 Task: Find people on LinkedIn who attended Haldia Institute of Technology, work in Construction Hardware Manufacturing, are part of the Recruiting Cell, have the title 'Quality Control Coordinator', and offer Financial Planning services.
Action: Mouse moved to (484, 52)
Screenshot: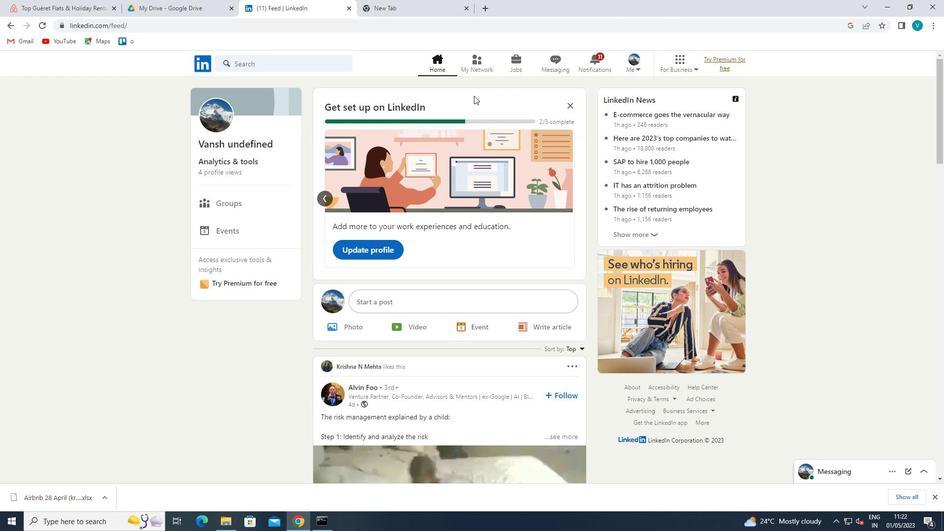 
Action: Mouse pressed left at (484, 52)
Screenshot: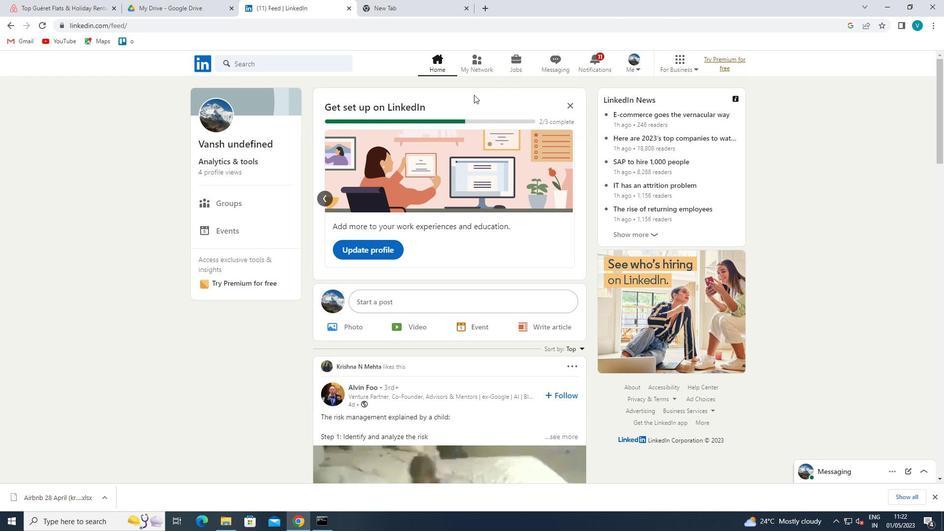 
Action: Mouse moved to (280, 118)
Screenshot: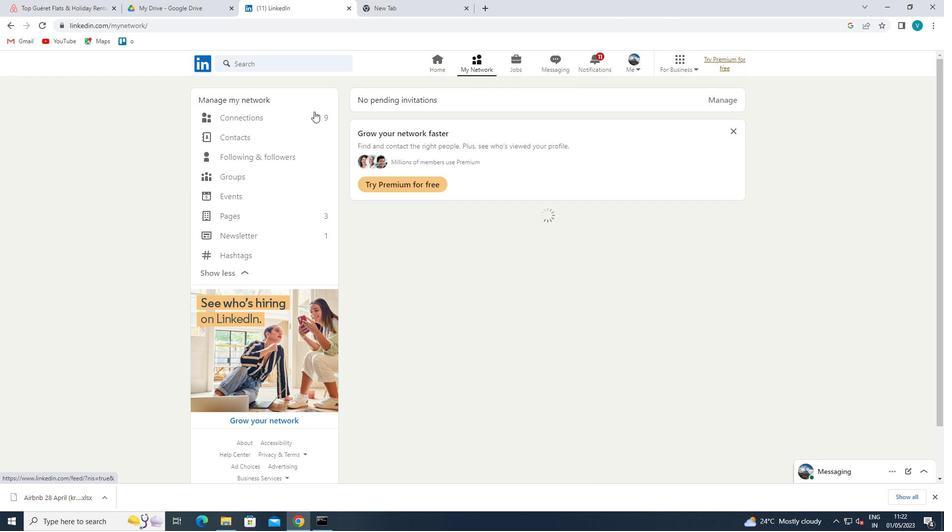 
Action: Mouse pressed left at (280, 118)
Screenshot: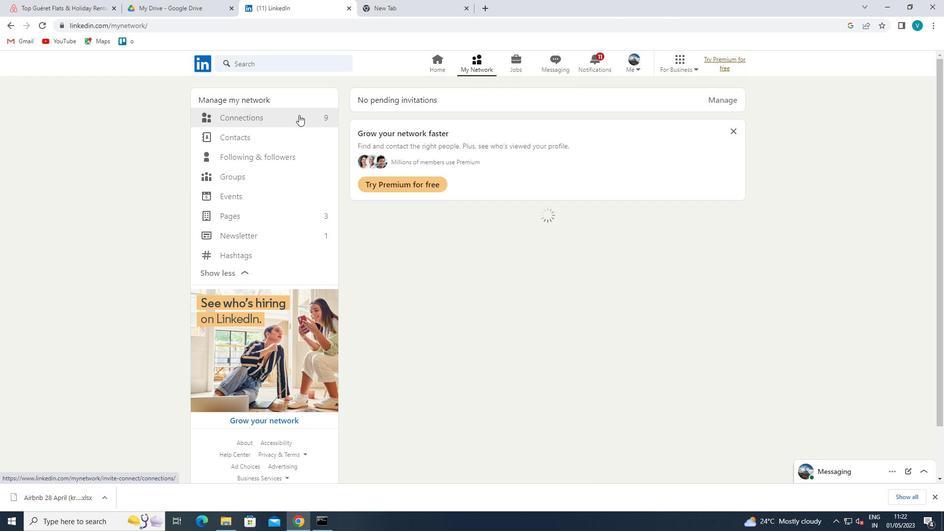 
Action: Mouse moved to (563, 115)
Screenshot: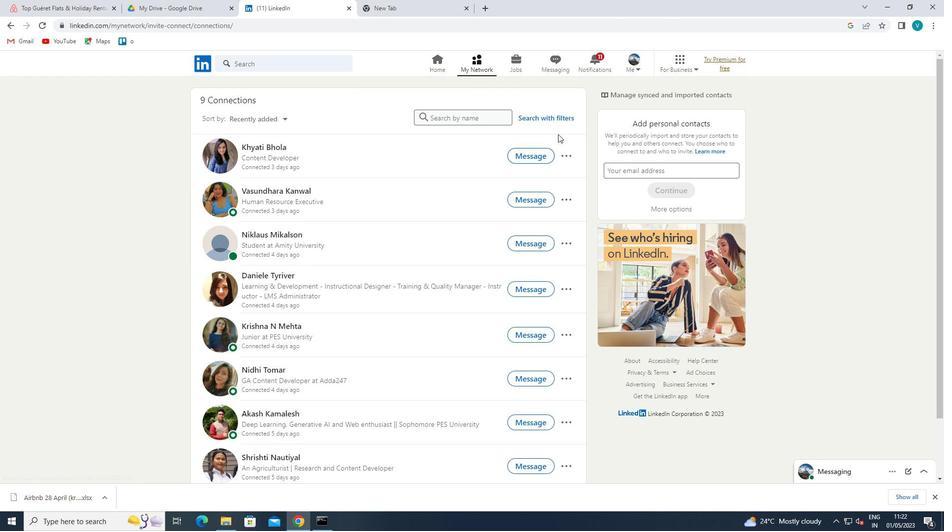 
Action: Mouse pressed left at (563, 115)
Screenshot: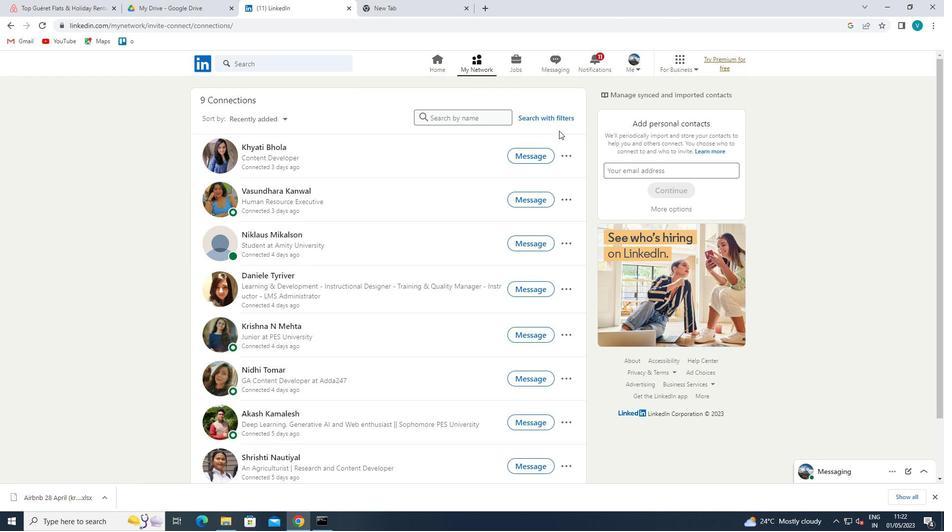 
Action: Mouse moved to (460, 92)
Screenshot: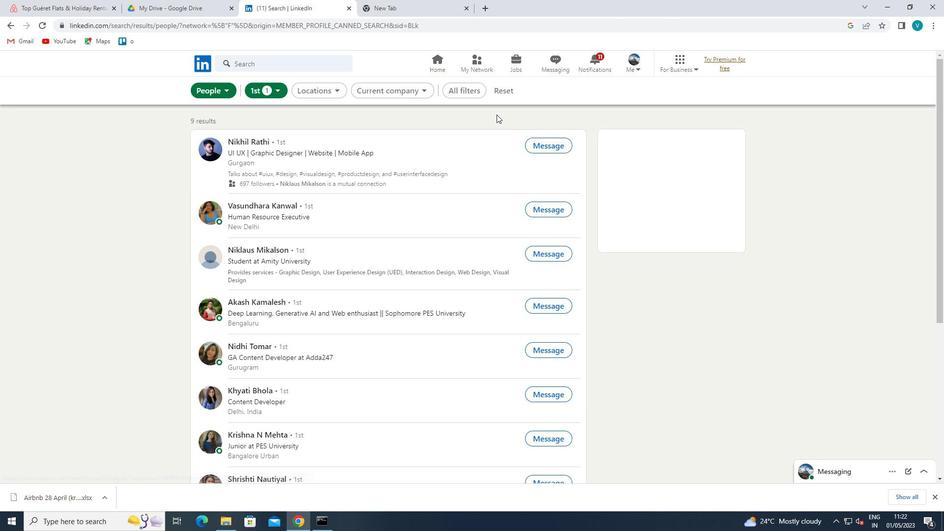 
Action: Mouse pressed left at (460, 92)
Screenshot: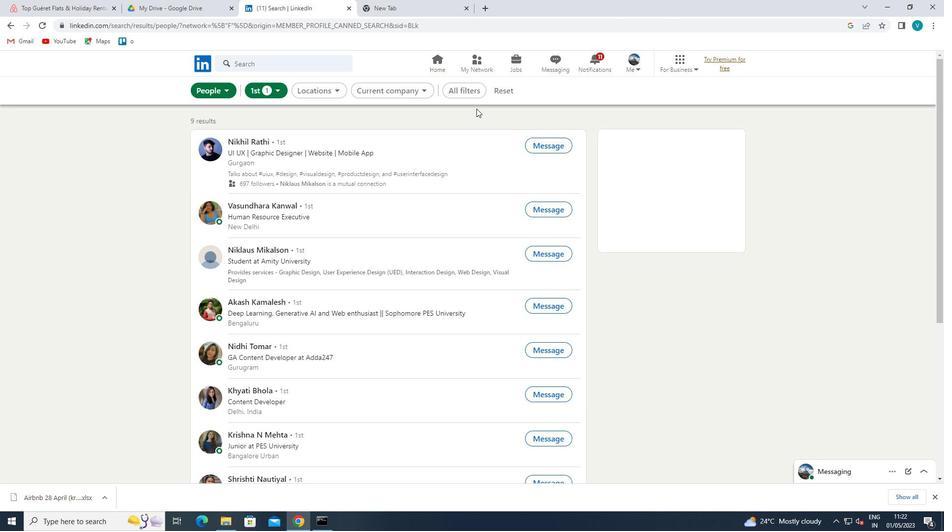 
Action: Mouse moved to (697, 221)
Screenshot: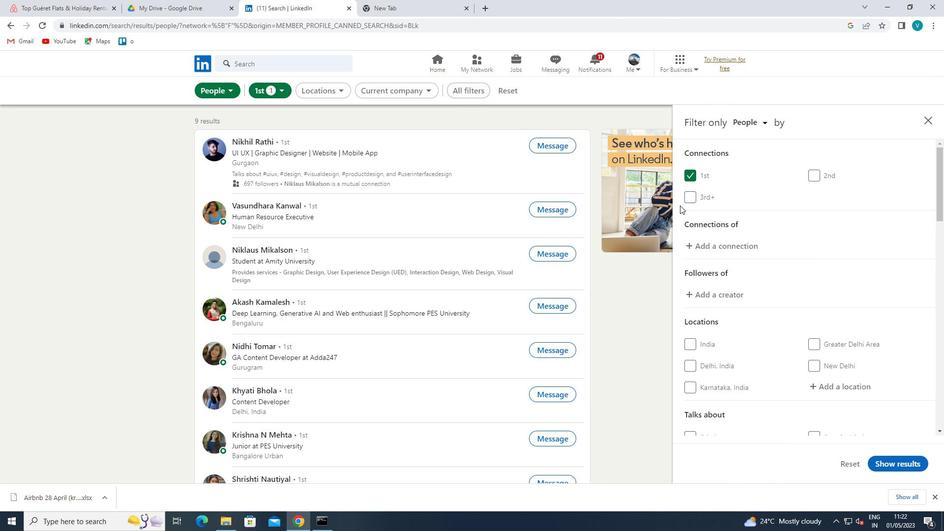 
Action: Mouse scrolled (697, 220) with delta (0, 0)
Screenshot: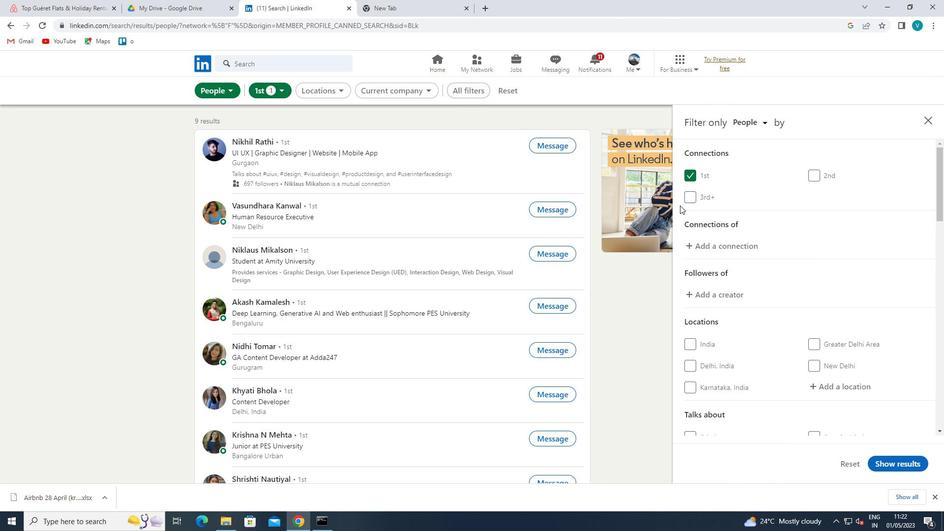 
Action: Mouse moved to (700, 225)
Screenshot: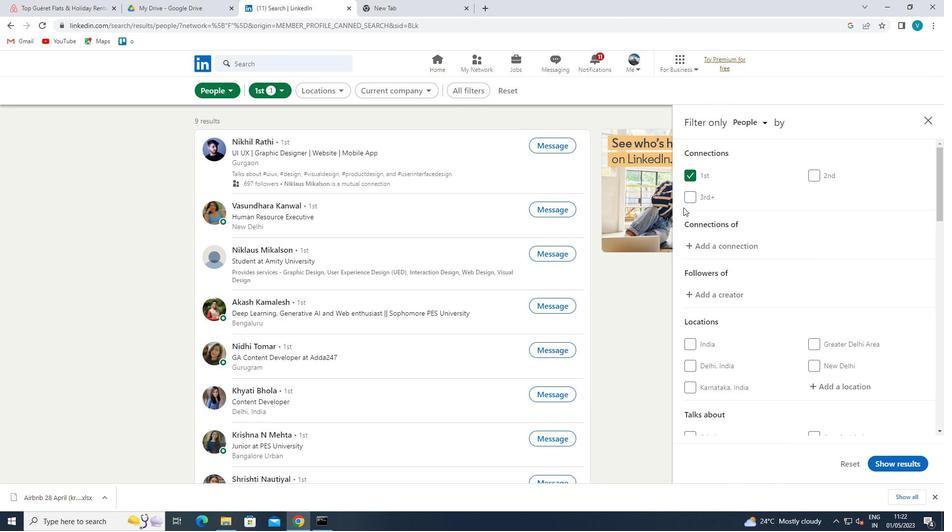 
Action: Mouse scrolled (700, 225) with delta (0, 0)
Screenshot: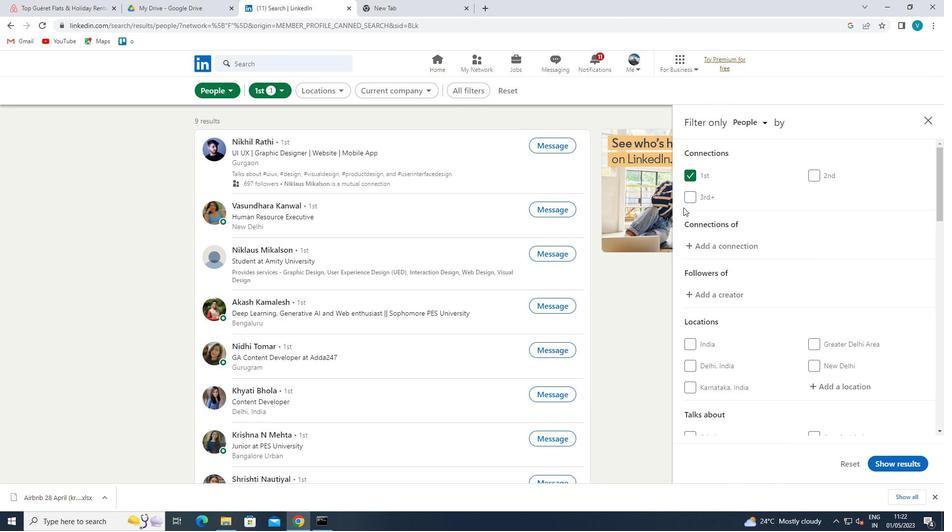 
Action: Mouse moved to (826, 281)
Screenshot: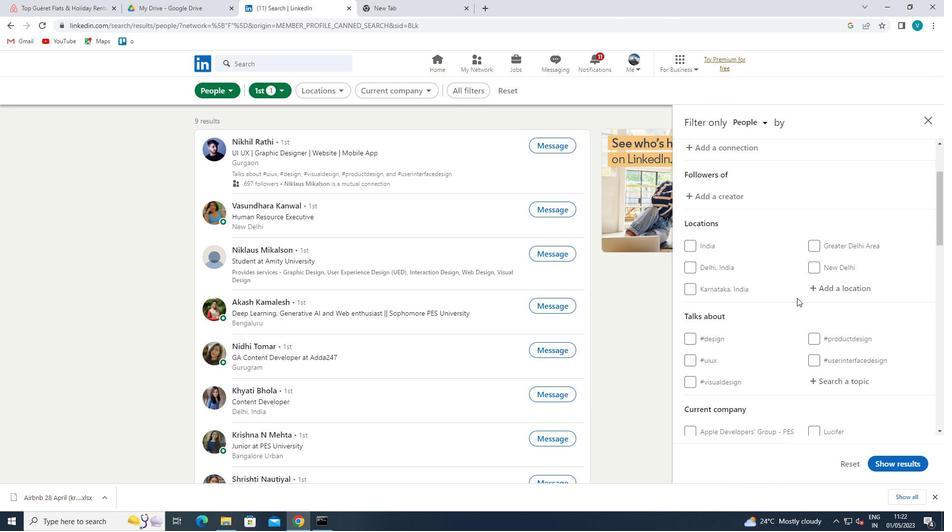 
Action: Mouse pressed left at (826, 281)
Screenshot: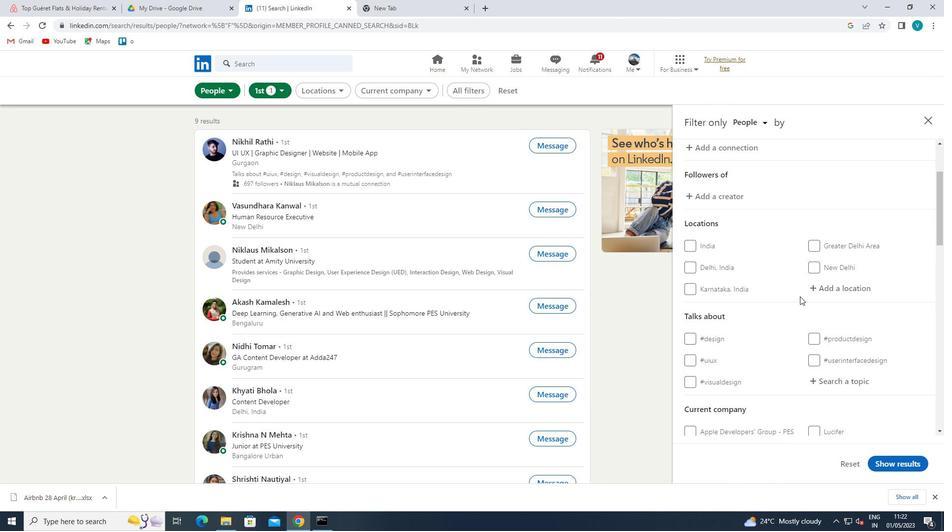 
Action: Mouse moved to (651, 381)
Screenshot: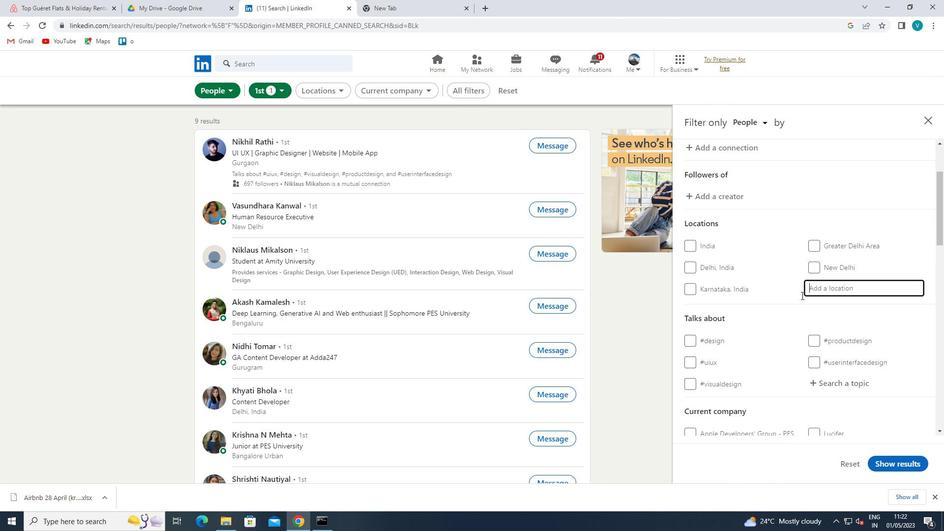 
Action: Key pressed <Key.shift>TUME
Screenshot: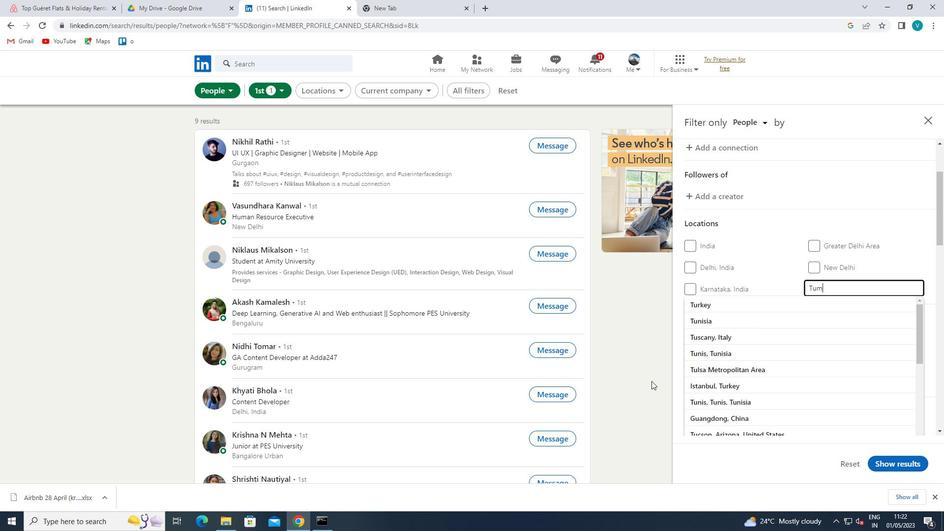 
Action: Mouse moved to (651, 381)
Screenshot: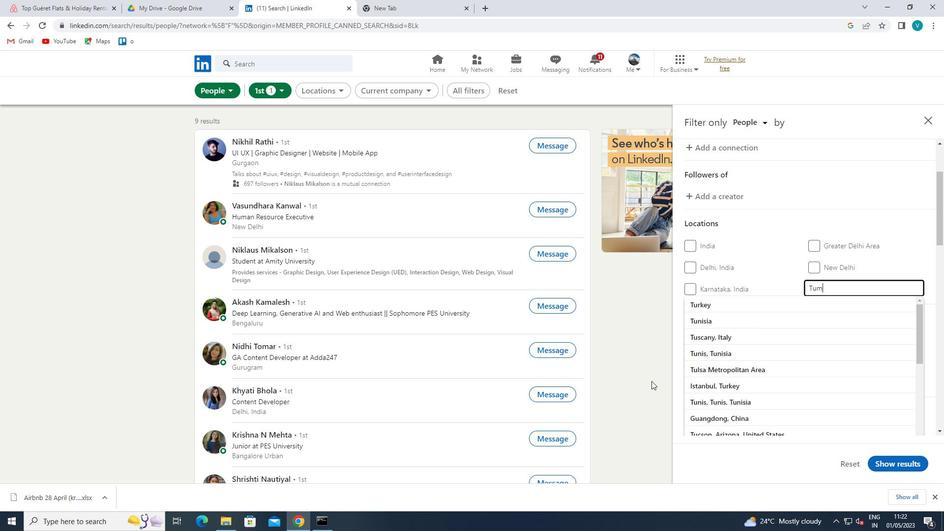 
Action: Key pressed N
Screenshot: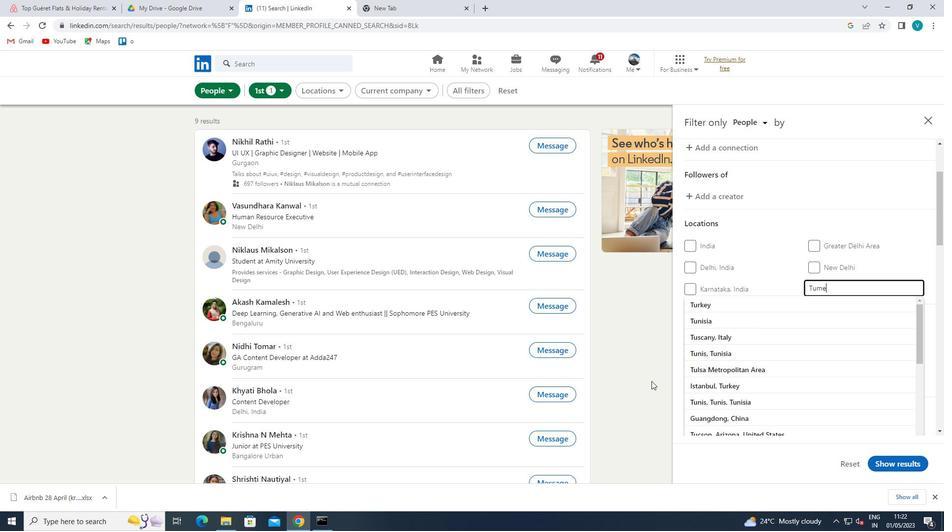 
Action: Mouse moved to (767, 264)
Screenshot: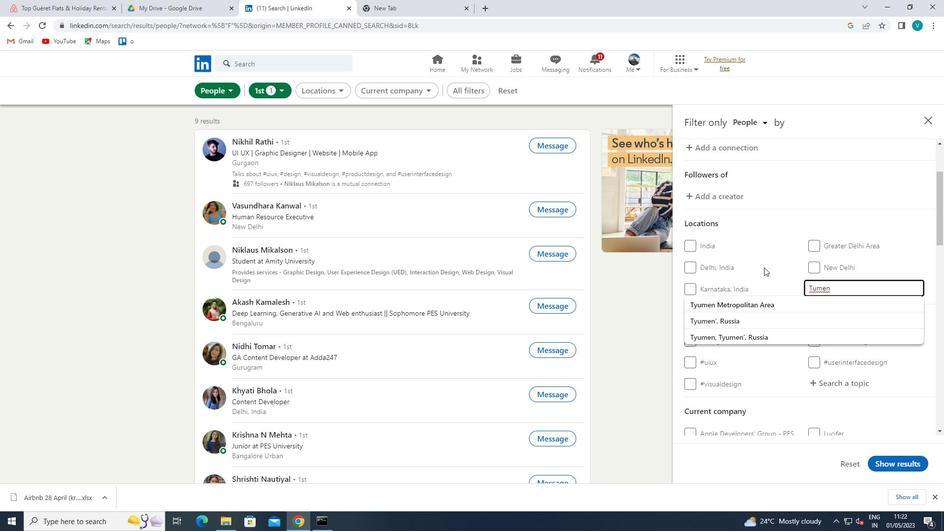 
Action: Mouse pressed left at (767, 264)
Screenshot: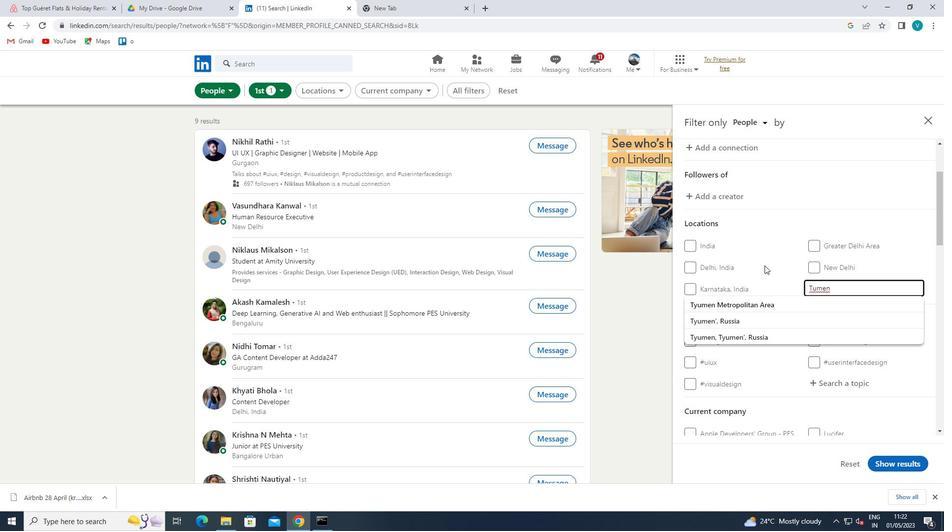 
Action: Mouse moved to (777, 311)
Screenshot: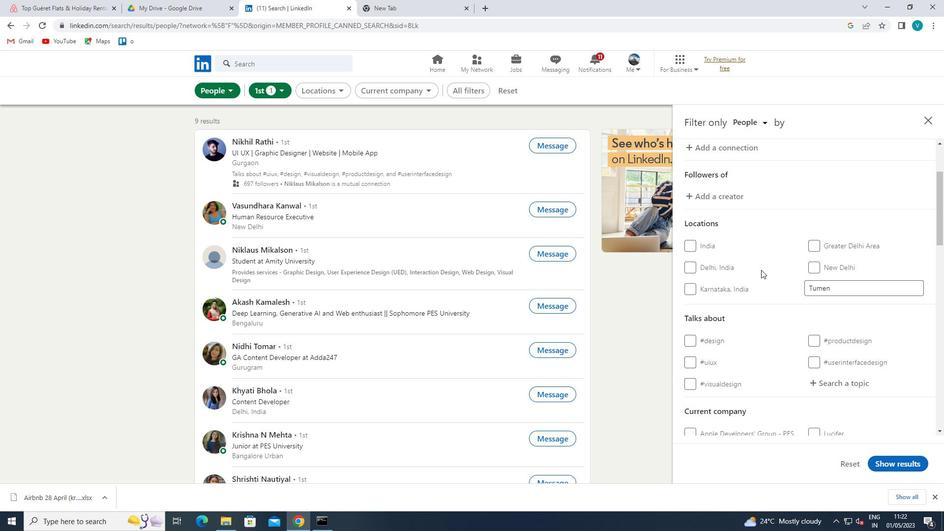 
Action: Mouse scrolled (777, 311) with delta (0, 0)
Screenshot: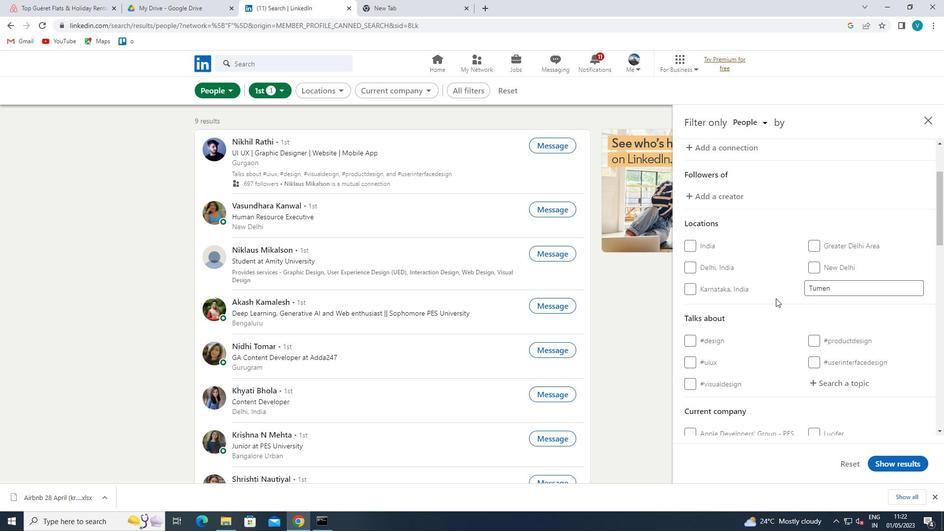 
Action: Mouse moved to (840, 330)
Screenshot: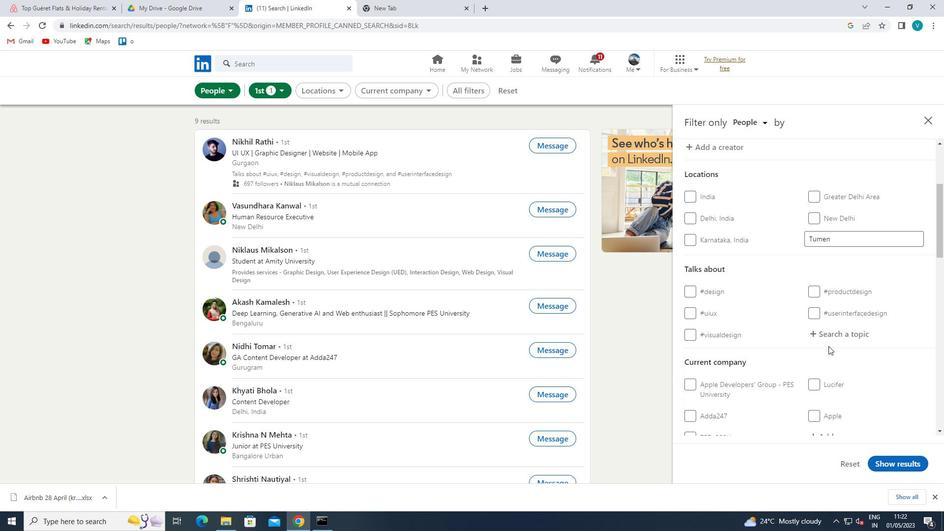 
Action: Mouse pressed left at (840, 330)
Screenshot: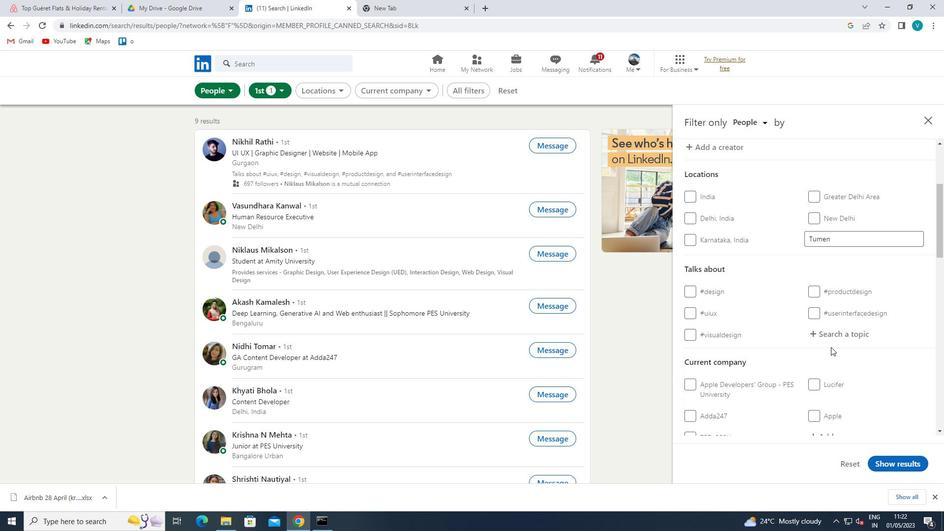 
Action: Mouse moved to (494, 374)
Screenshot: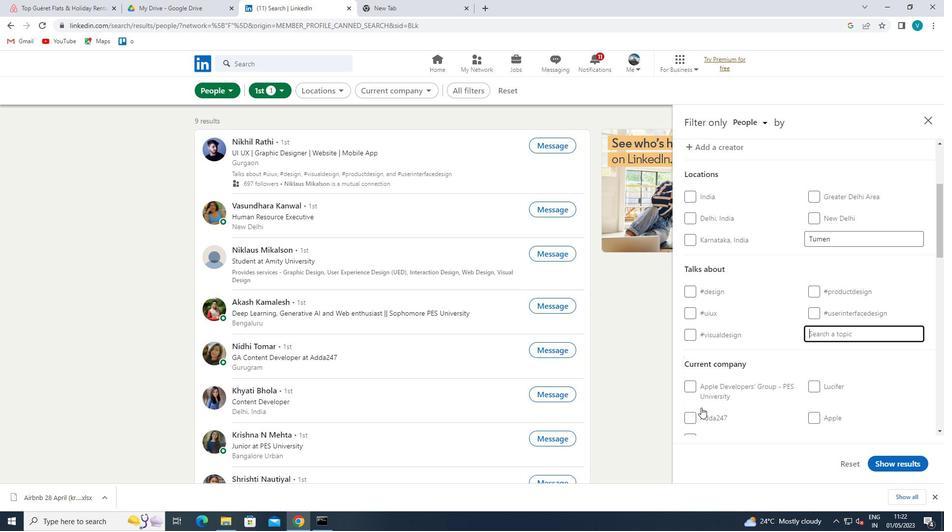 
Action: Key pressed <Key.shift>#<Key.shift><Key.shift><Key.shift><Key.shift><Key.shift><Key.shift><Key.shift><Key.shift><Key.shift><Key.shift><Key.shift><Key.shift><Key.shift><Key.shift><Key.shift>TECHSTARTUP
Screenshot: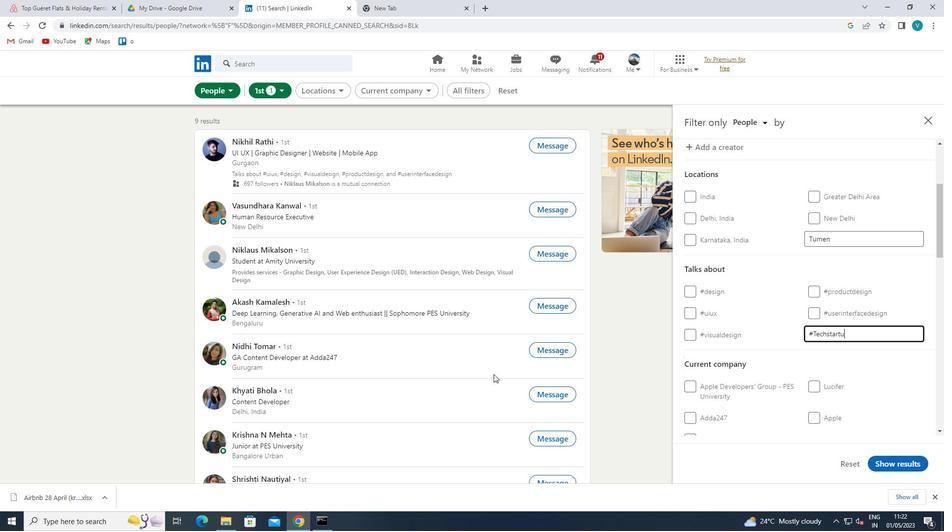 
Action: Mouse moved to (777, 315)
Screenshot: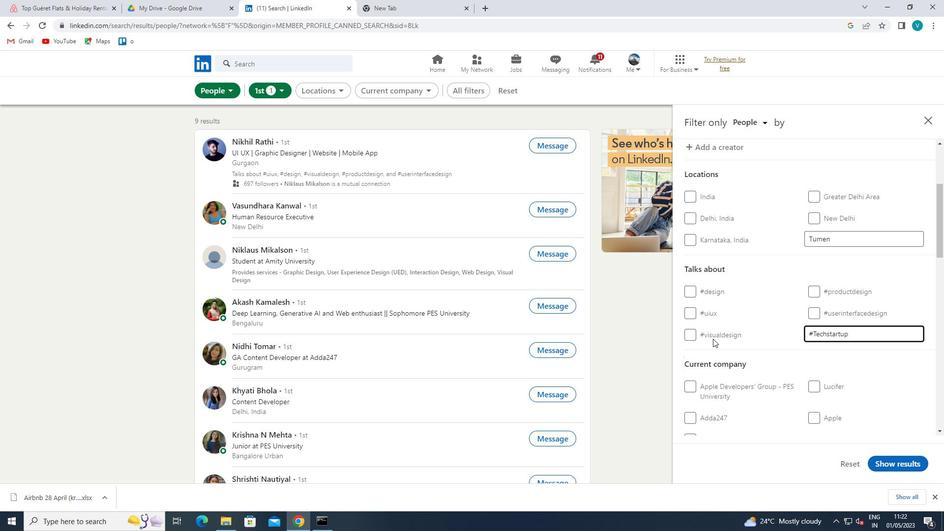 
Action: Mouse pressed left at (777, 315)
Screenshot: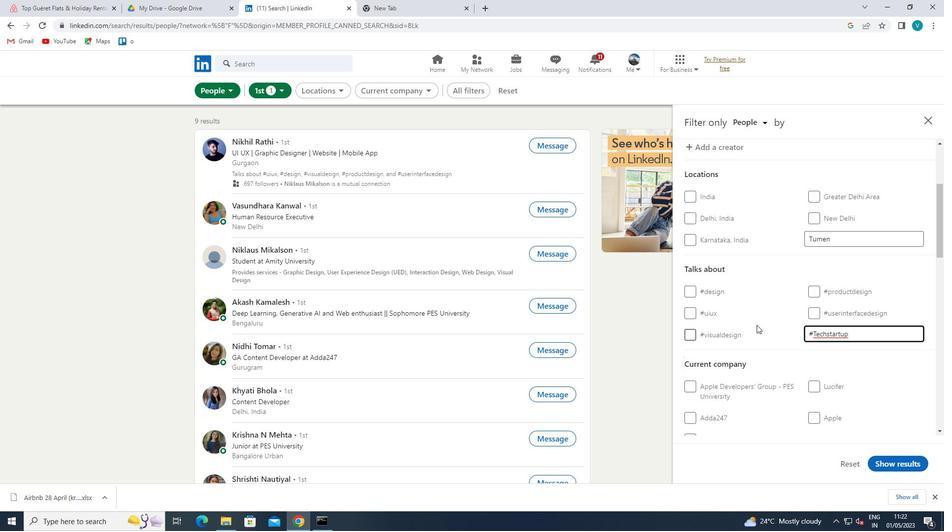 
Action: Mouse moved to (668, 345)
Screenshot: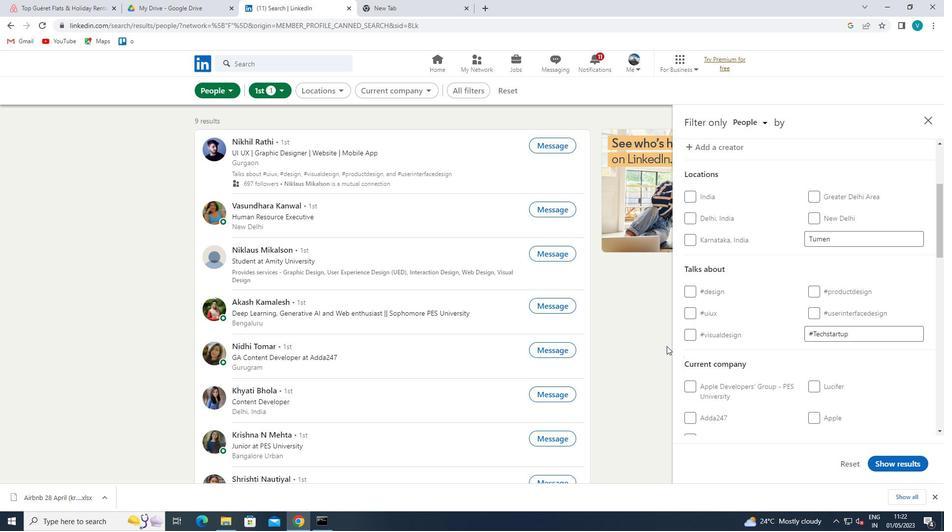 
Action: Mouse scrolled (668, 344) with delta (0, 0)
Screenshot: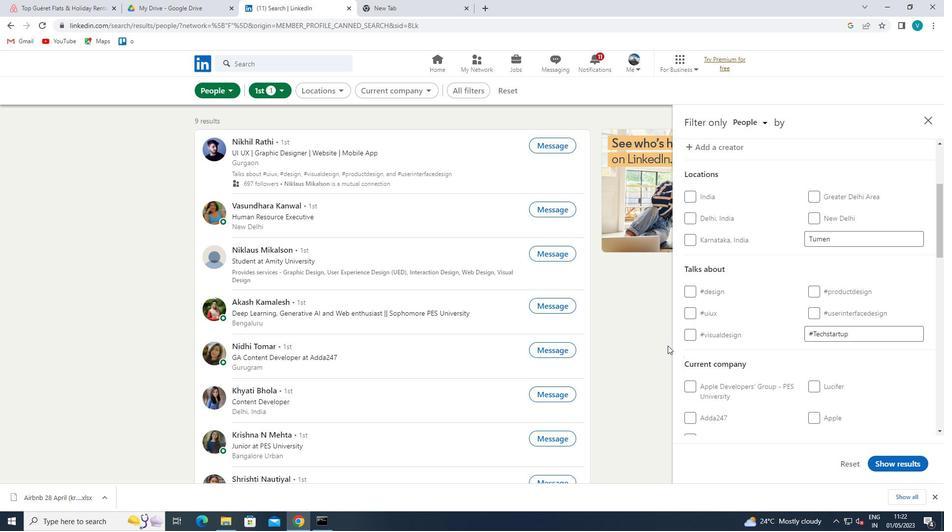 
Action: Mouse moved to (671, 361)
Screenshot: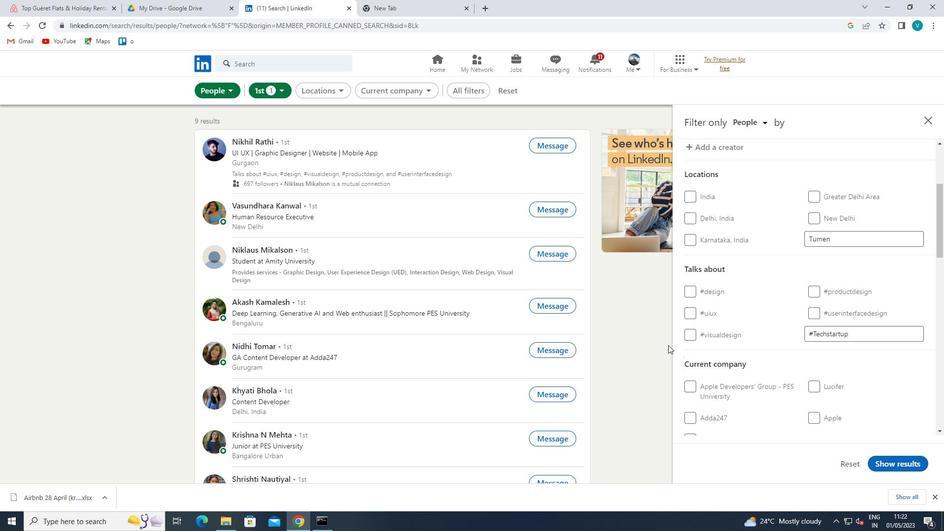 
Action: Mouse scrolled (671, 360) with delta (0, 0)
Screenshot: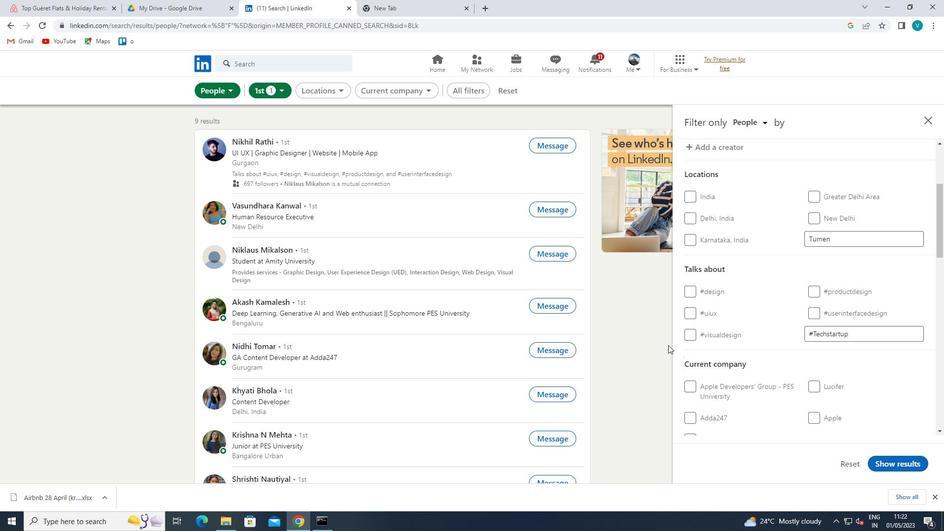 
Action: Mouse moved to (690, 394)
Screenshot: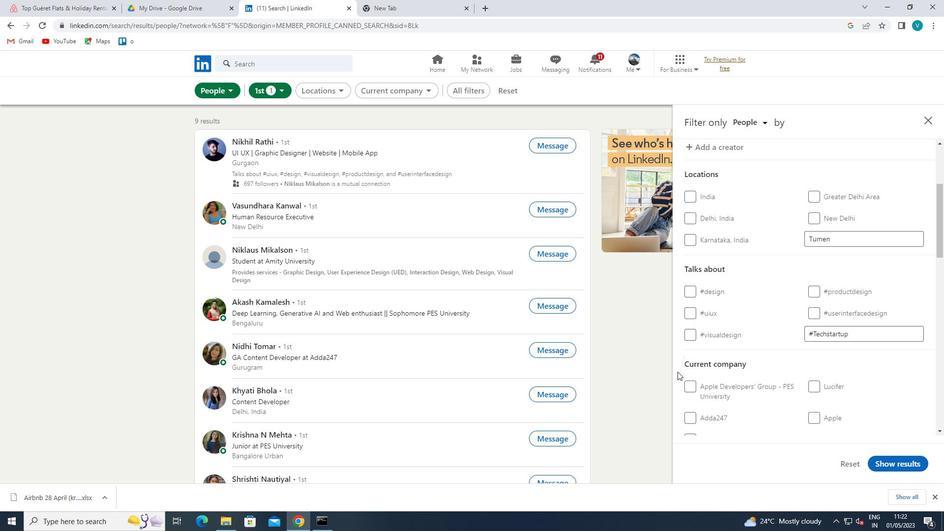 
Action: Mouse scrolled (690, 393) with delta (0, 0)
Screenshot: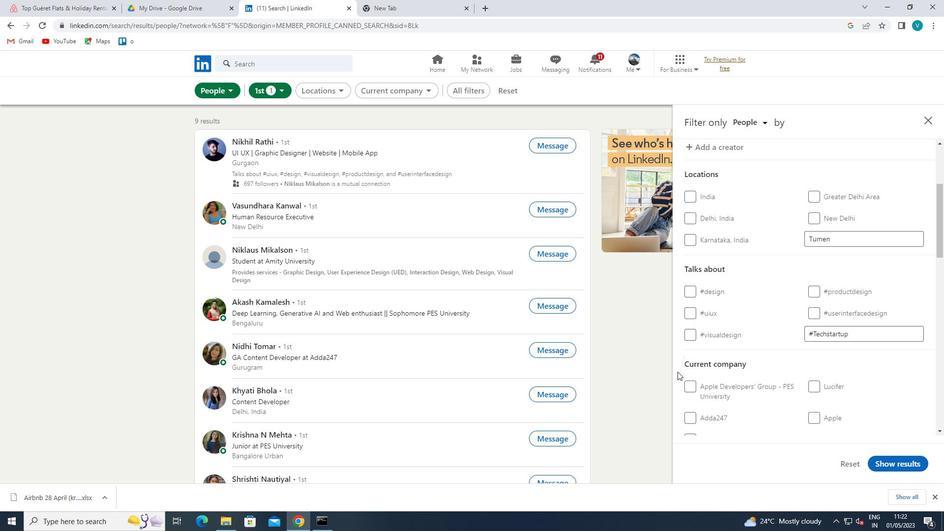 
Action: Mouse moved to (718, 399)
Screenshot: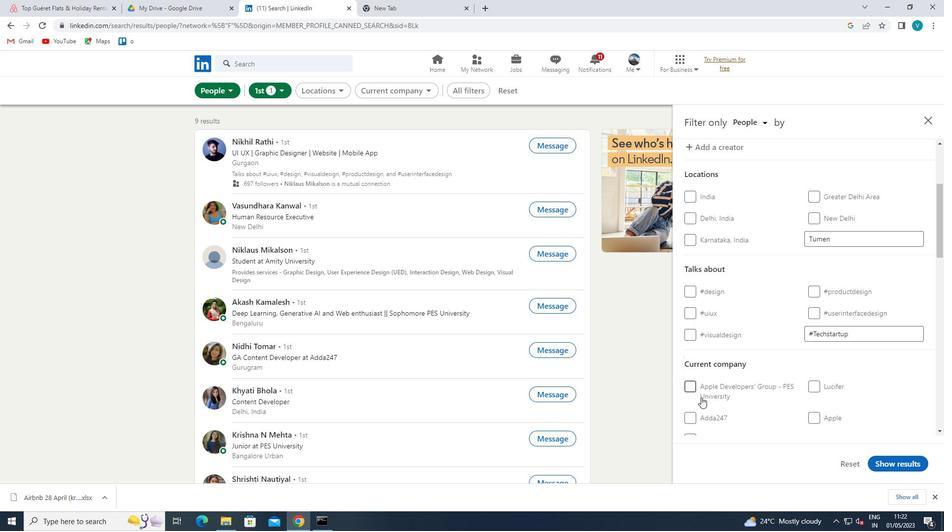 
Action: Mouse scrolled (718, 399) with delta (0, 0)
Screenshot: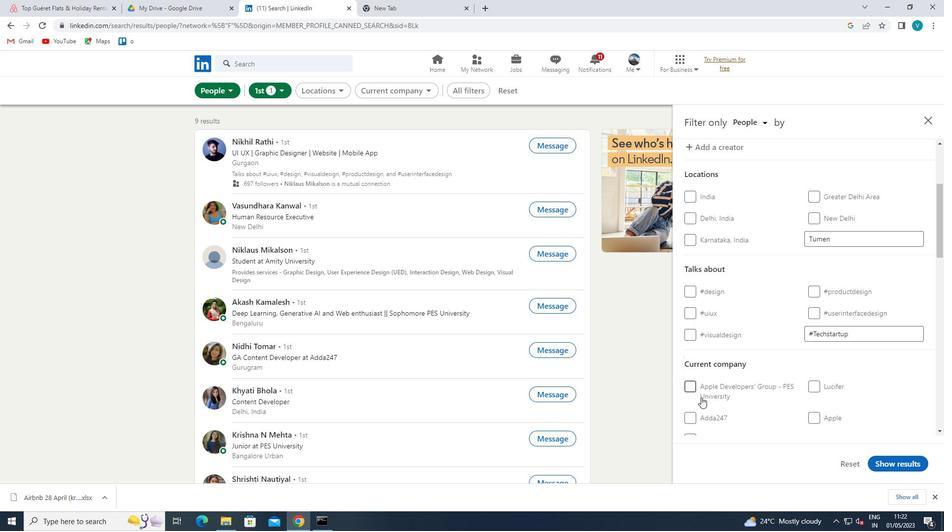 
Action: Mouse moved to (842, 344)
Screenshot: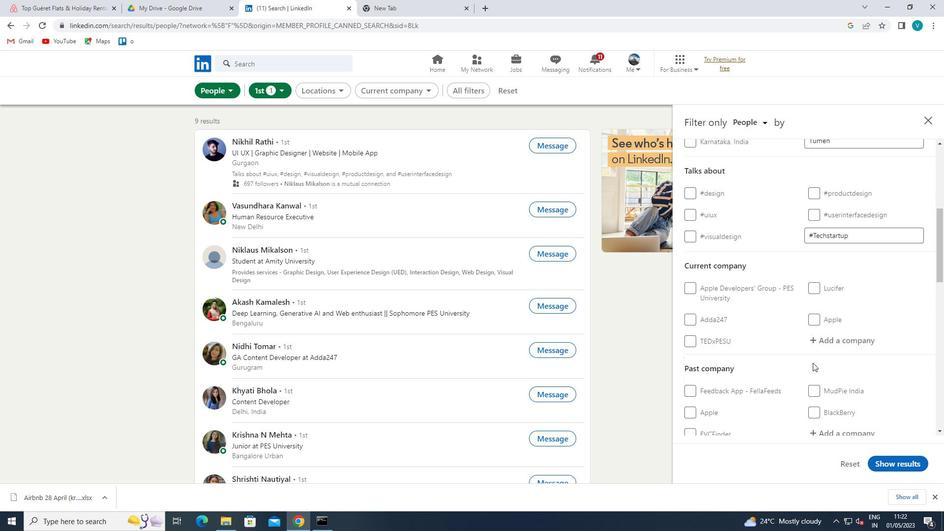 
Action: Mouse pressed left at (842, 344)
Screenshot: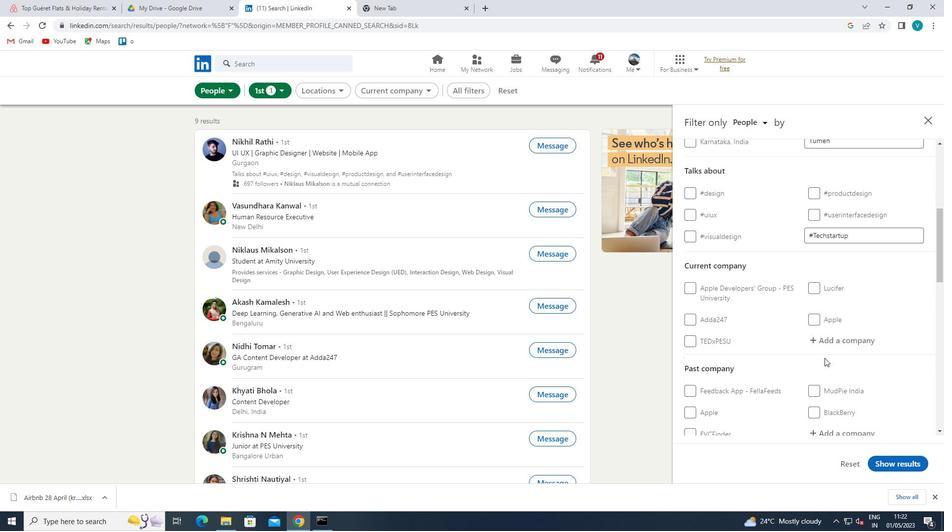 
Action: Mouse moved to (793, 370)
Screenshot: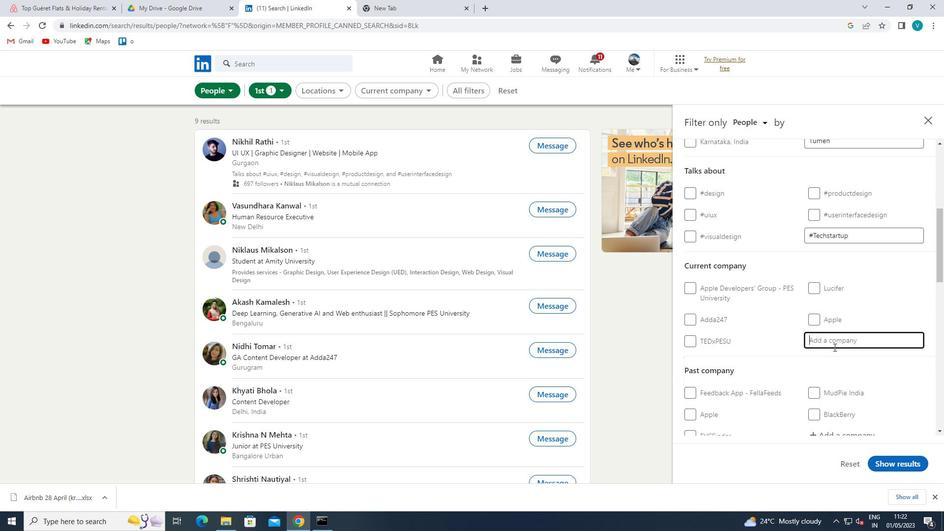 
Action: Key pressed <Key.shift>RECRUITING<Key.space><Key.shift>CELL
Screenshot: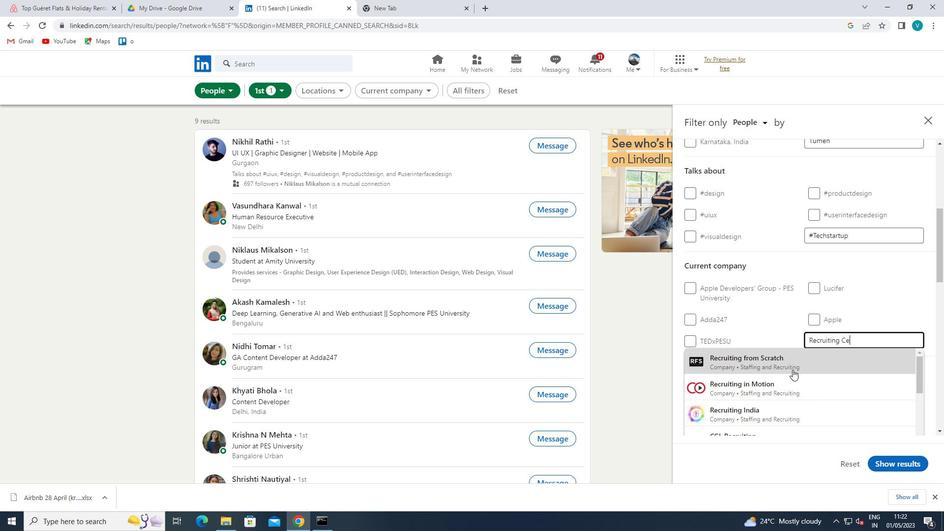 
Action: Mouse pressed left at (793, 370)
Screenshot: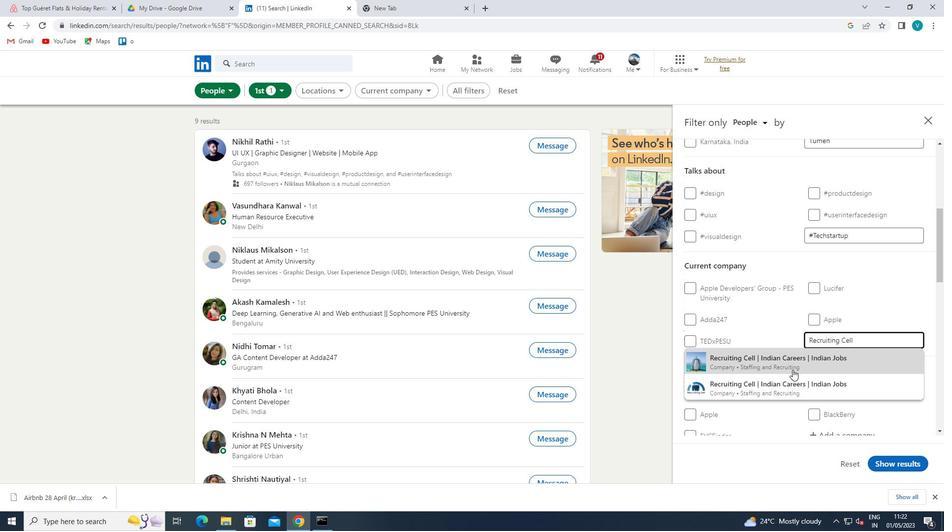 
Action: Mouse scrolled (793, 369) with delta (0, 0)
Screenshot: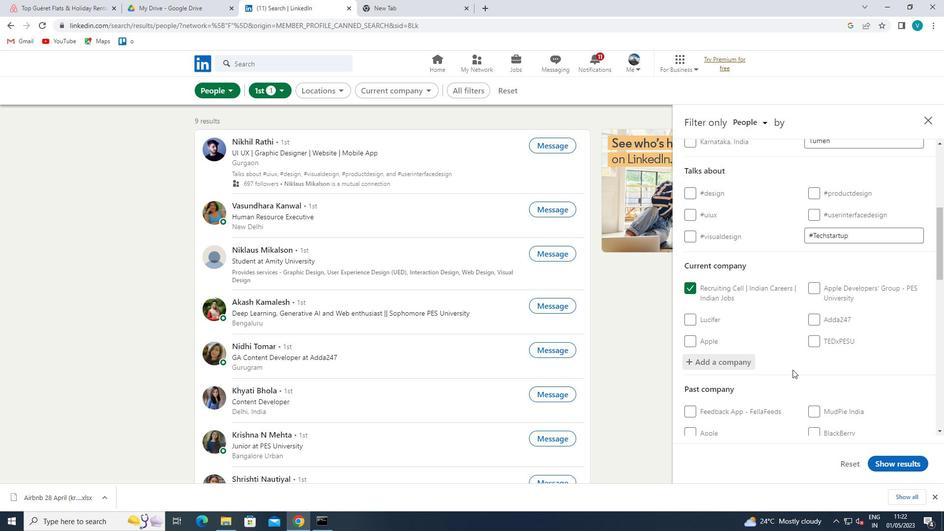 
Action: Mouse scrolled (793, 369) with delta (0, 0)
Screenshot: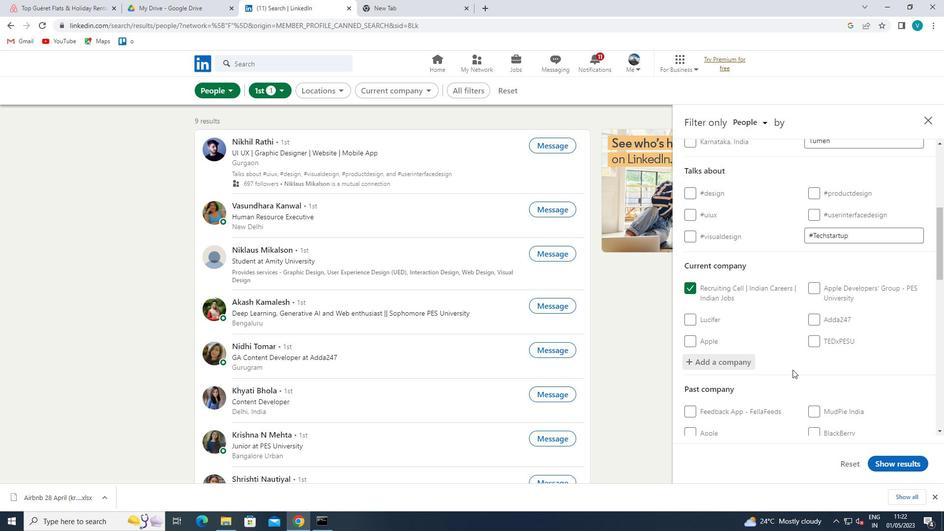 
Action: Mouse scrolled (793, 369) with delta (0, 0)
Screenshot: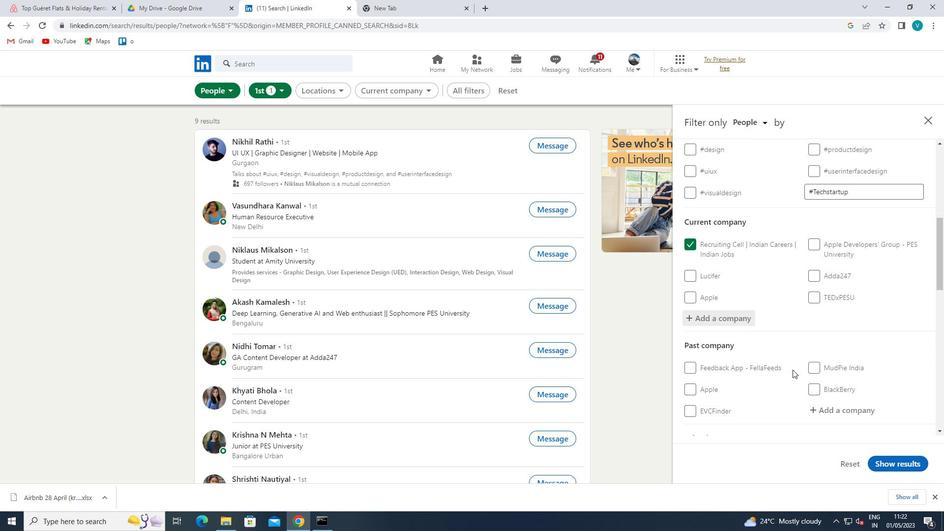 
Action: Mouse moved to (811, 356)
Screenshot: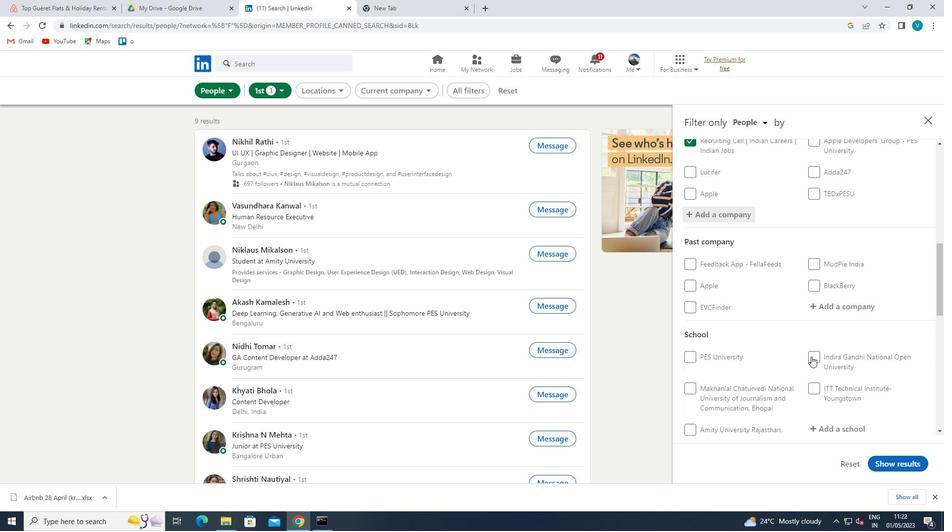 
Action: Mouse scrolled (811, 355) with delta (0, 0)
Screenshot: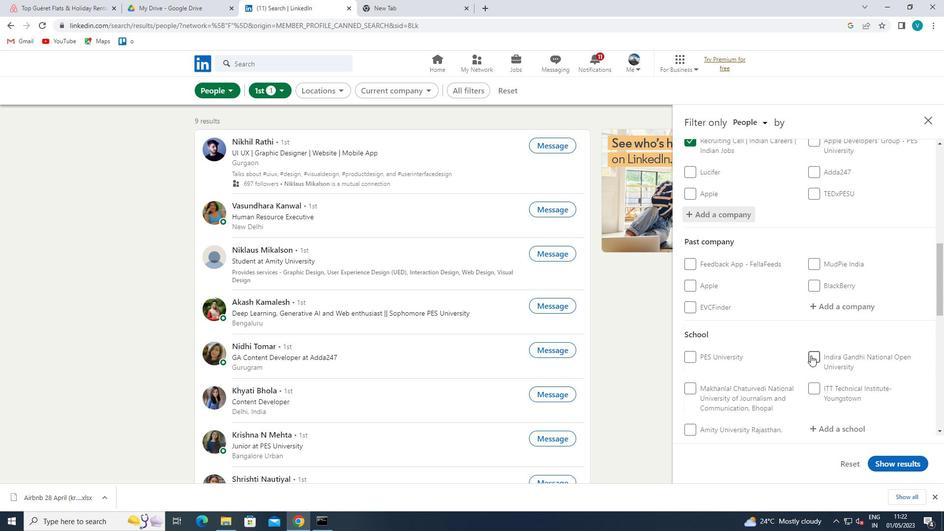 
Action: Mouse moved to (825, 380)
Screenshot: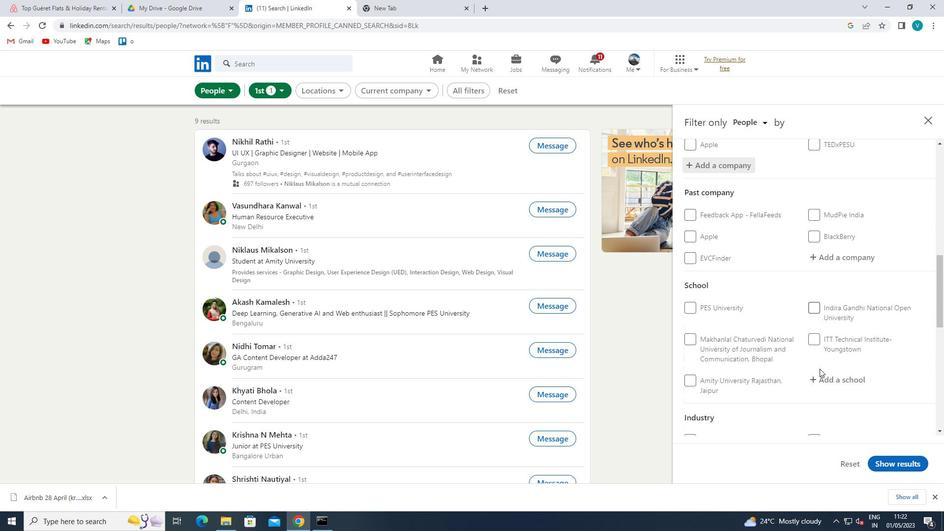 
Action: Mouse pressed left at (825, 380)
Screenshot: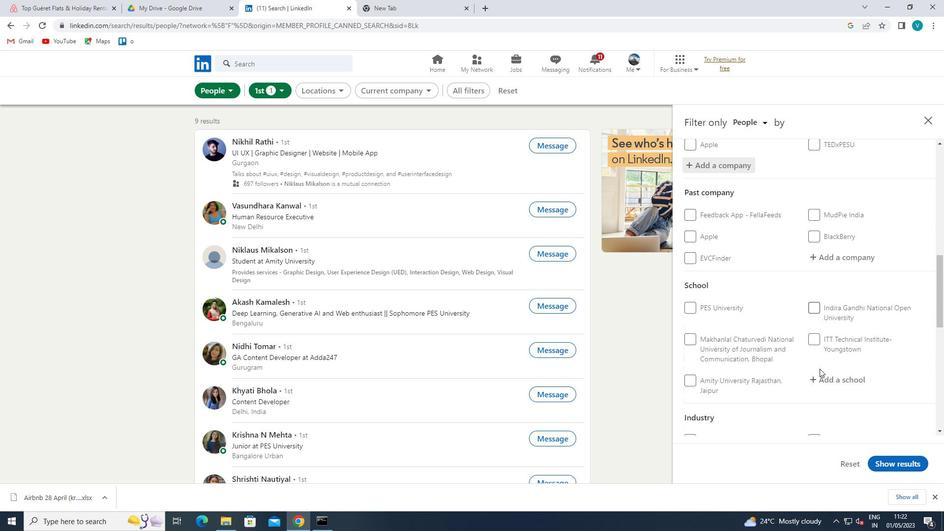 
Action: Key pressed <Key.shift>HALDIA<Key.space>
Screenshot: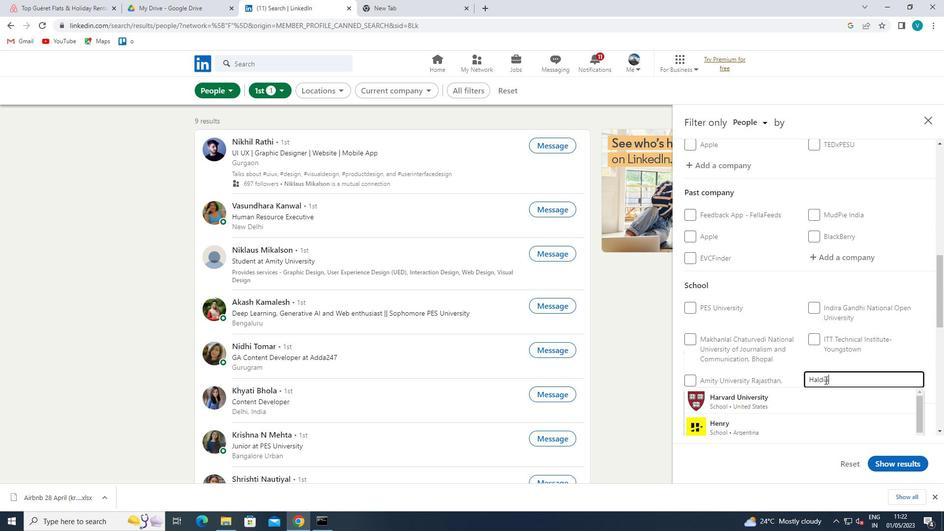 
Action: Mouse moved to (811, 388)
Screenshot: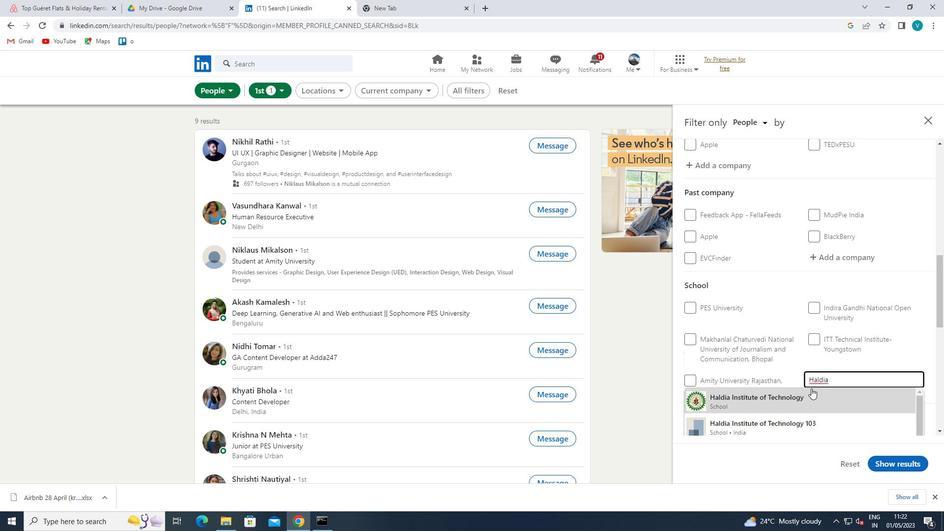 
Action: Mouse pressed left at (811, 388)
Screenshot: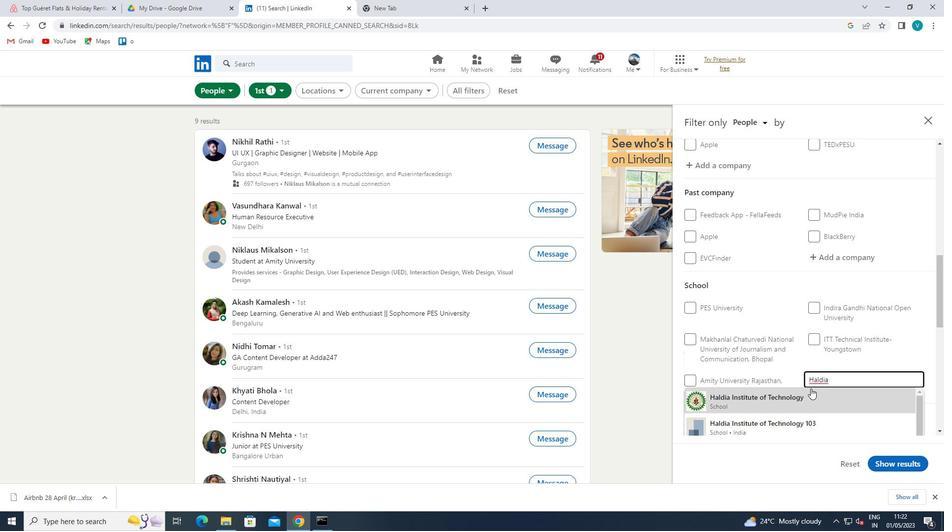 
Action: Mouse moved to (810, 389)
Screenshot: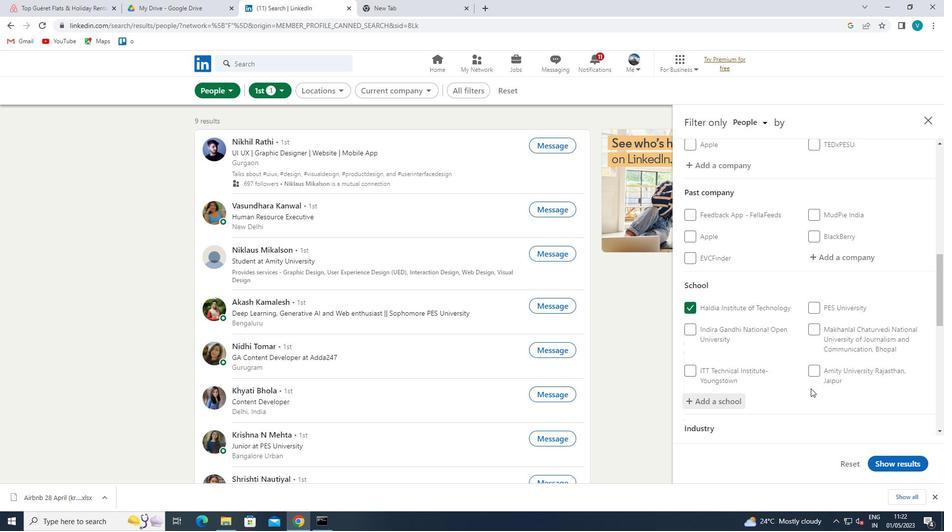 
Action: Mouse scrolled (810, 388) with delta (0, 0)
Screenshot: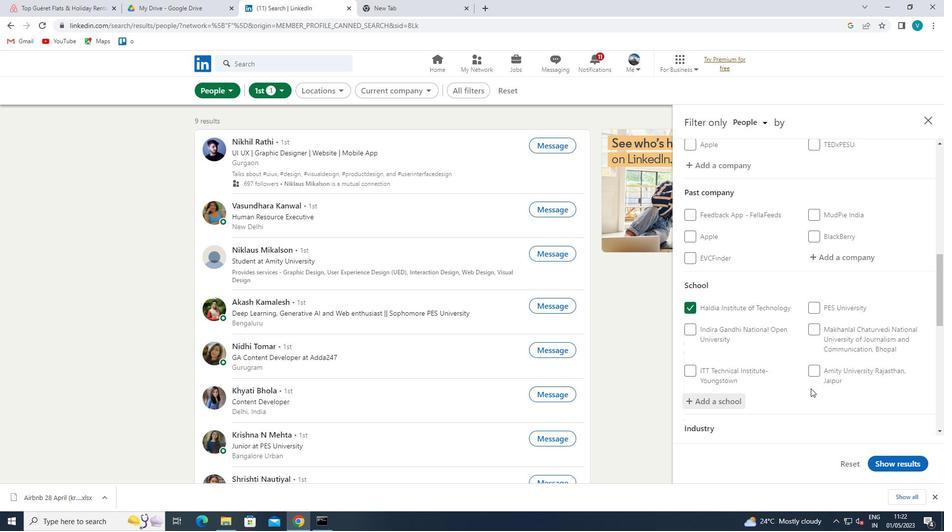 
Action: Mouse moved to (810, 389)
Screenshot: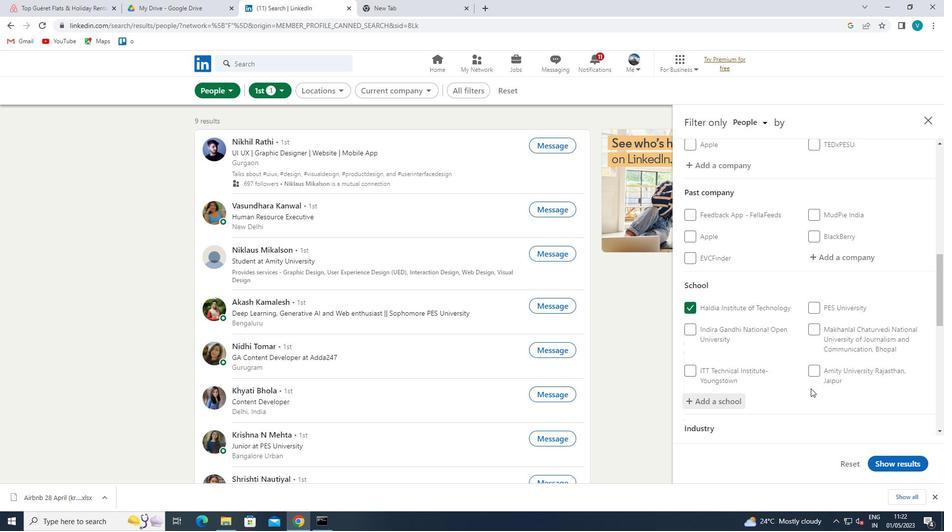 
Action: Mouse scrolled (810, 388) with delta (0, 0)
Screenshot: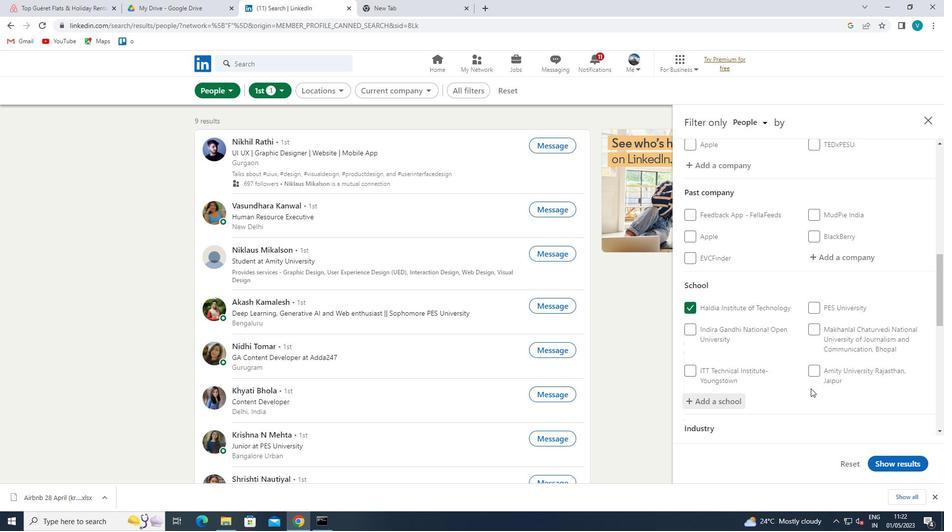 
Action: Mouse moved to (809, 389)
Screenshot: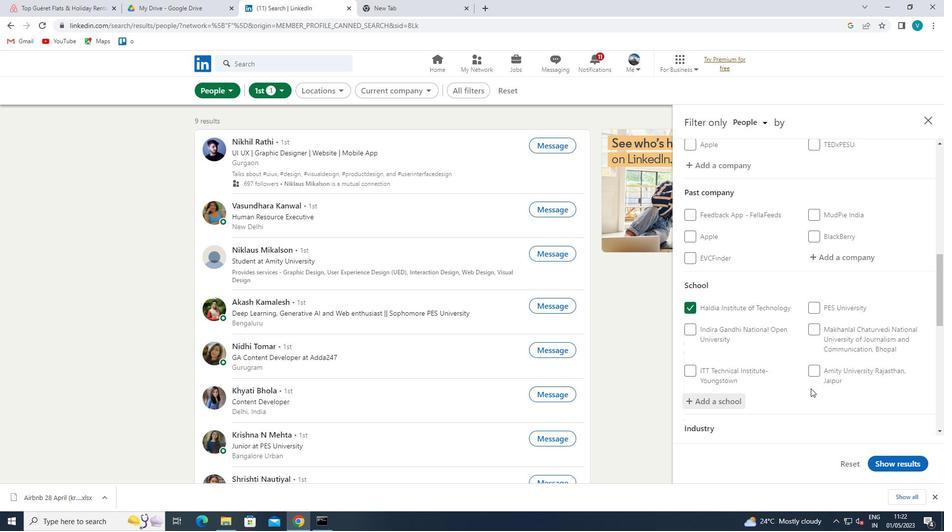
Action: Mouse scrolled (809, 388) with delta (0, 0)
Screenshot: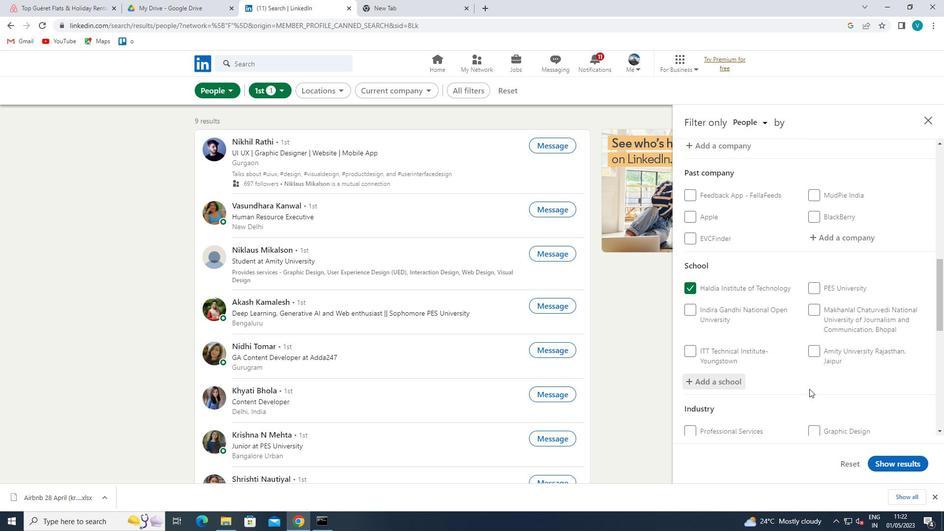 
Action: Mouse moved to (852, 357)
Screenshot: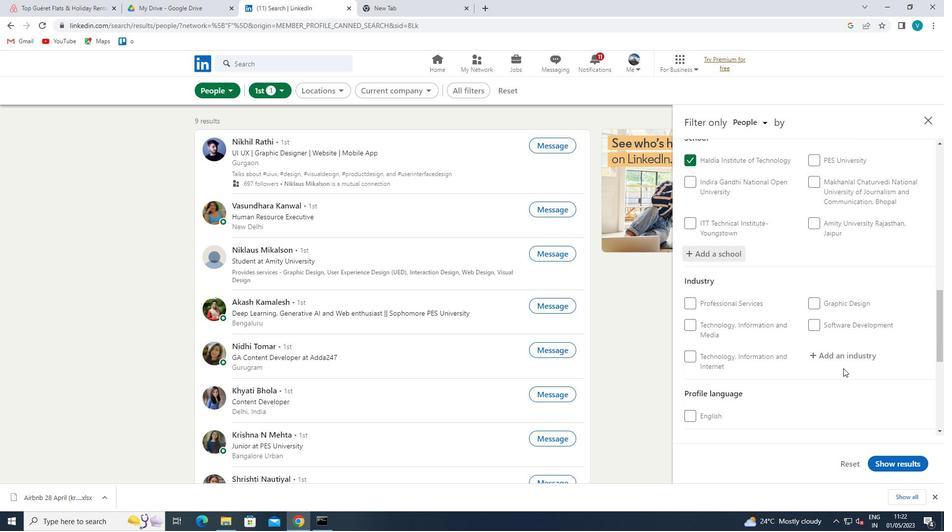 
Action: Mouse pressed left at (852, 357)
Screenshot: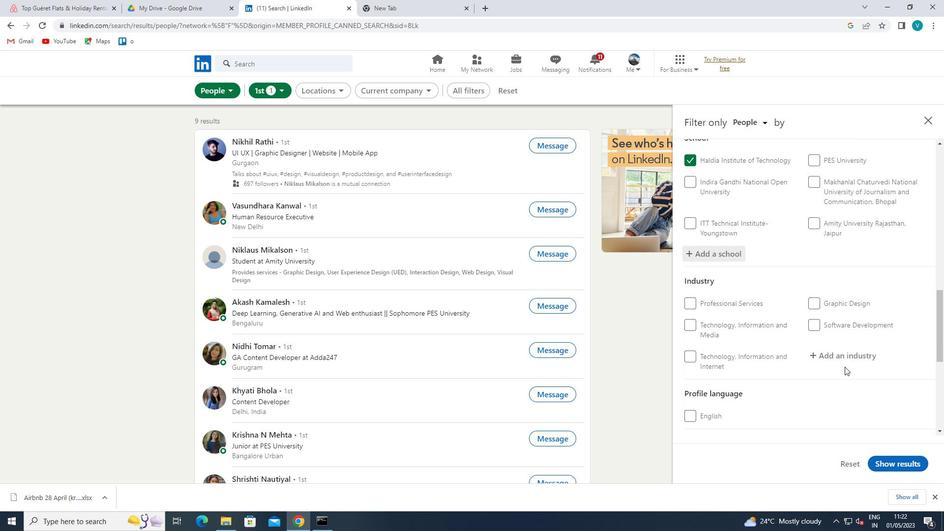 
Action: Mouse moved to (779, 397)
Screenshot: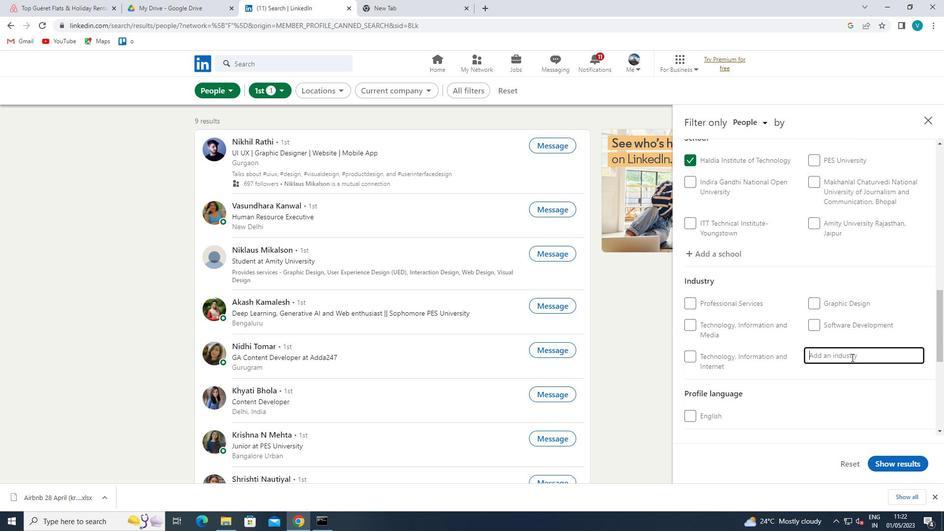 
Action: Key pressed <Key.shift>CONSTRUCTION<Key.space>
Screenshot: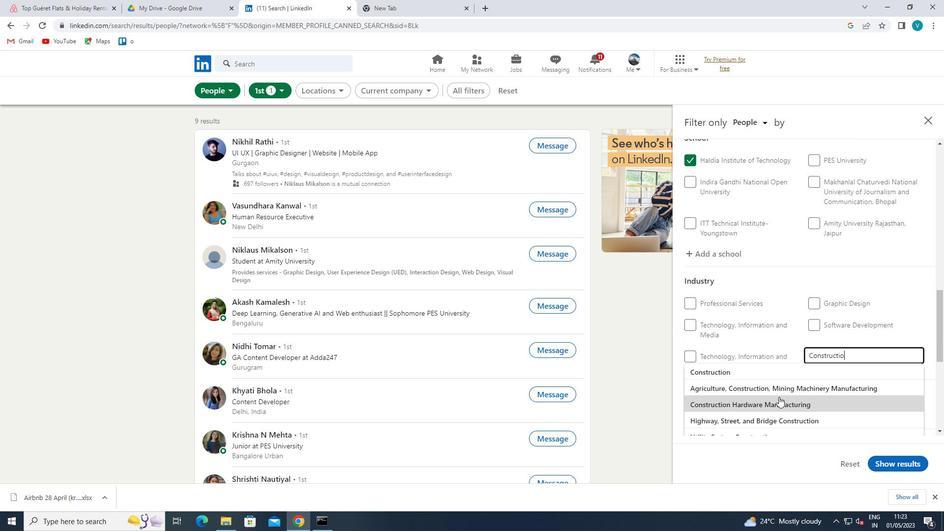 
Action: Mouse pressed left at (779, 397)
Screenshot: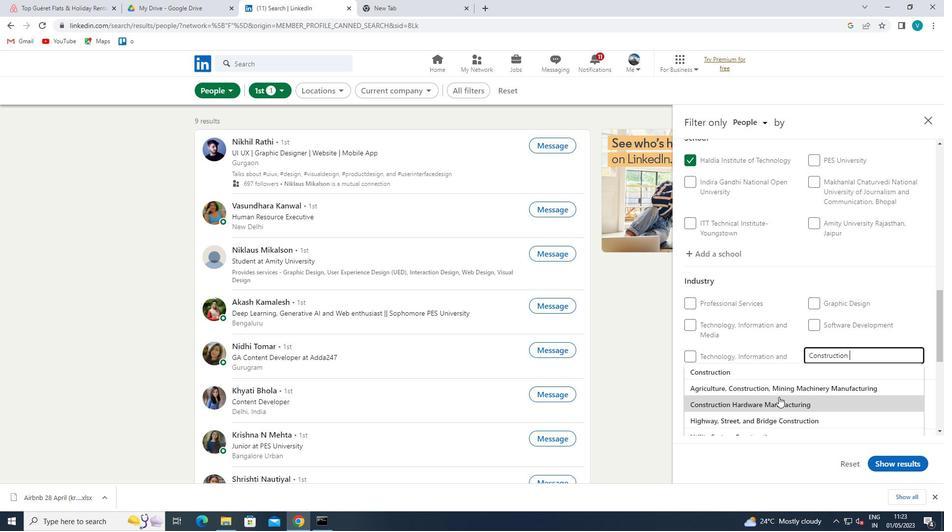 
Action: Mouse scrolled (779, 396) with delta (0, 0)
Screenshot: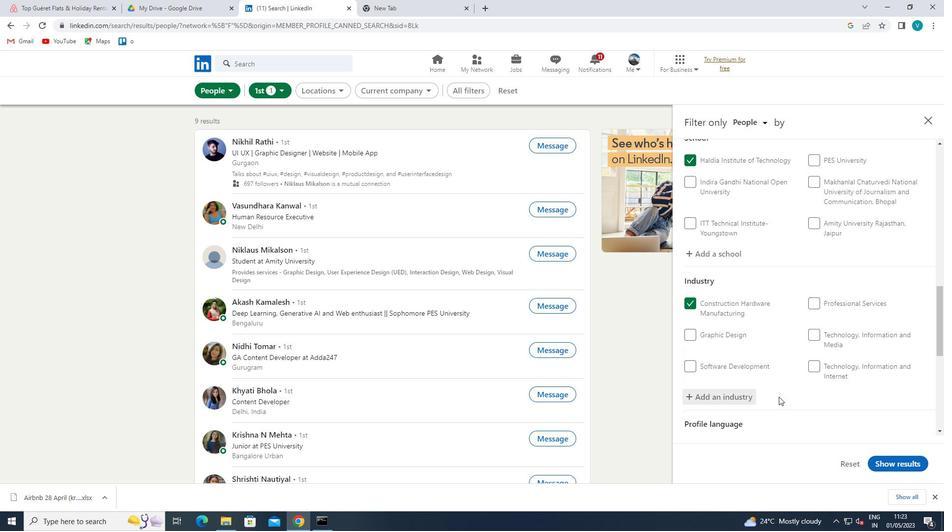 
Action: Mouse scrolled (779, 396) with delta (0, 0)
Screenshot: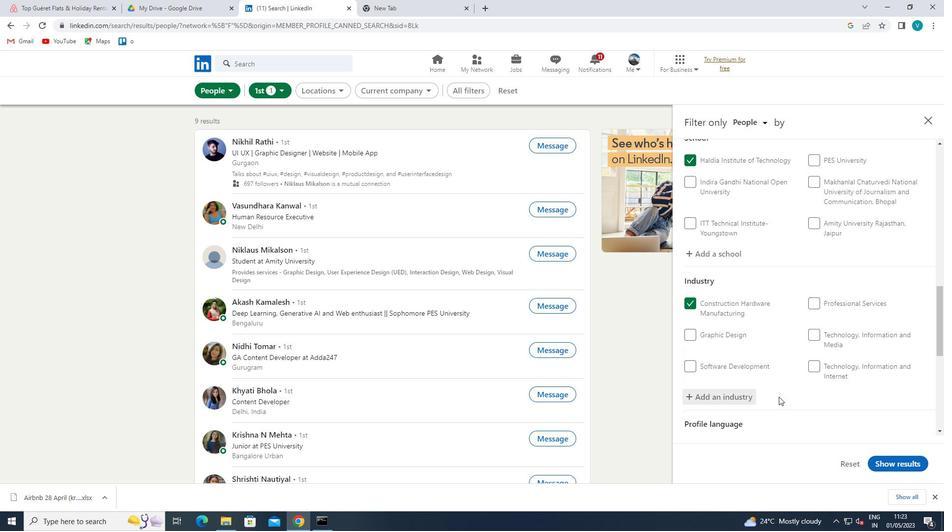 
Action: Mouse scrolled (779, 396) with delta (0, 0)
Screenshot: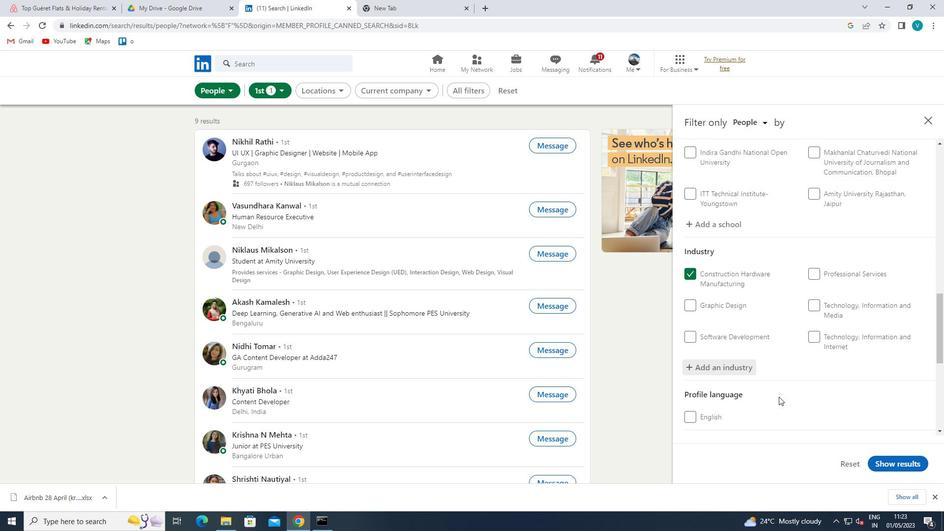 
Action: Mouse moved to (798, 383)
Screenshot: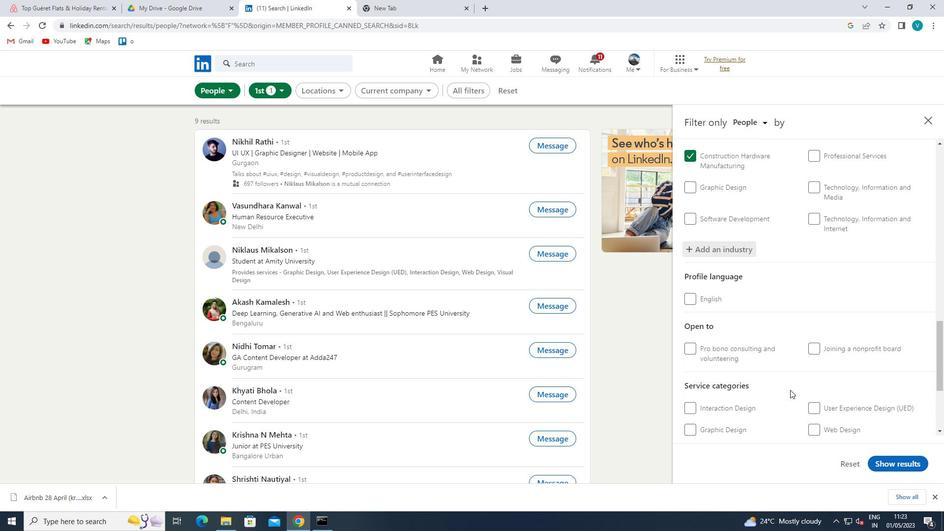 
Action: Mouse scrolled (798, 383) with delta (0, 0)
Screenshot: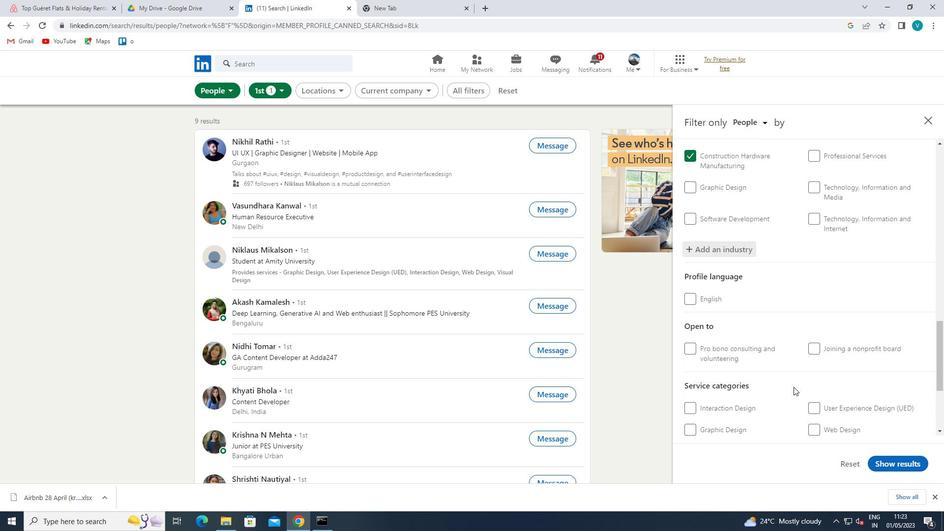 
Action: Mouse scrolled (798, 383) with delta (0, 0)
Screenshot: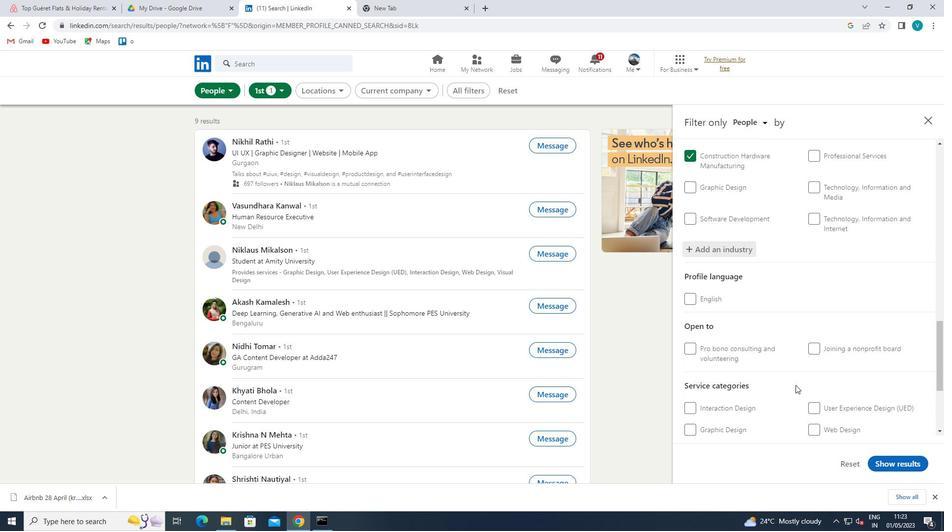 
Action: Mouse moved to (828, 359)
Screenshot: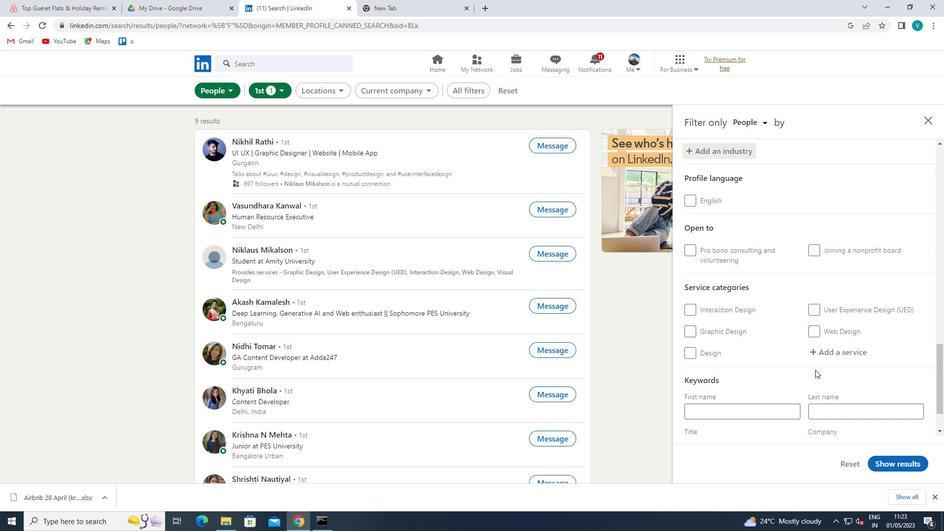 
Action: Mouse pressed left at (828, 359)
Screenshot: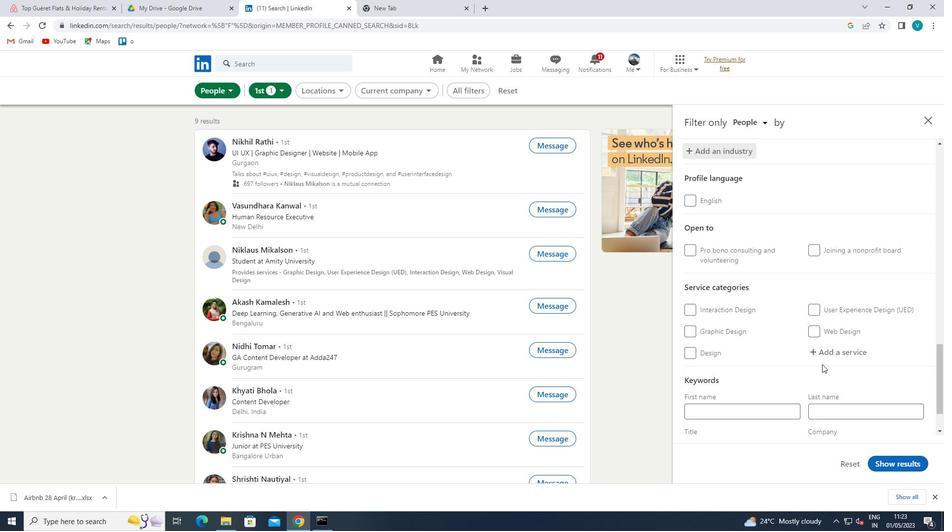 
Action: Mouse moved to (786, 383)
Screenshot: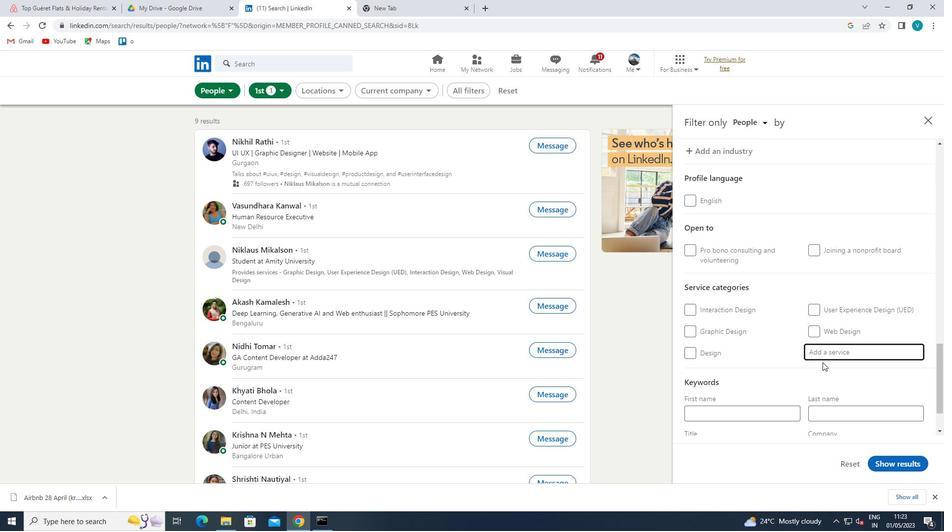 
Action: Key pressed <Key.shift>FINA
Screenshot: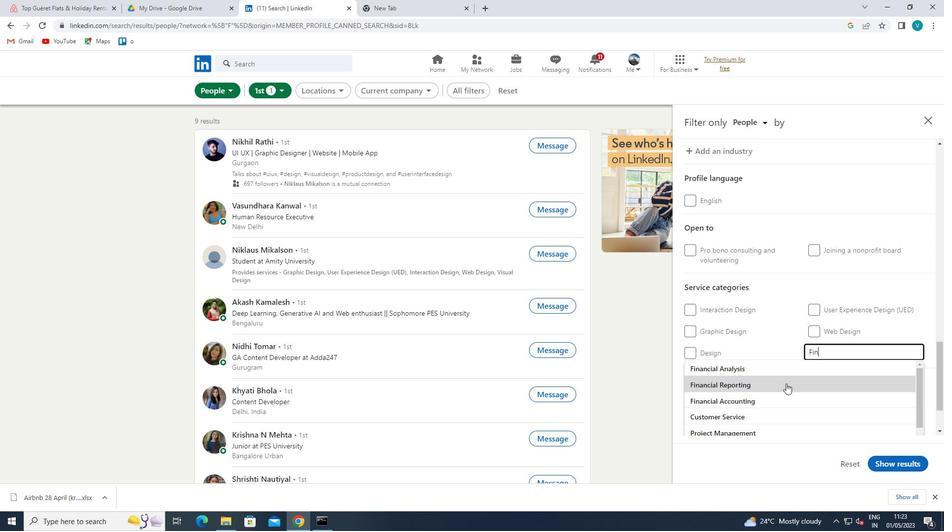 
Action: Mouse moved to (786, 384)
Screenshot: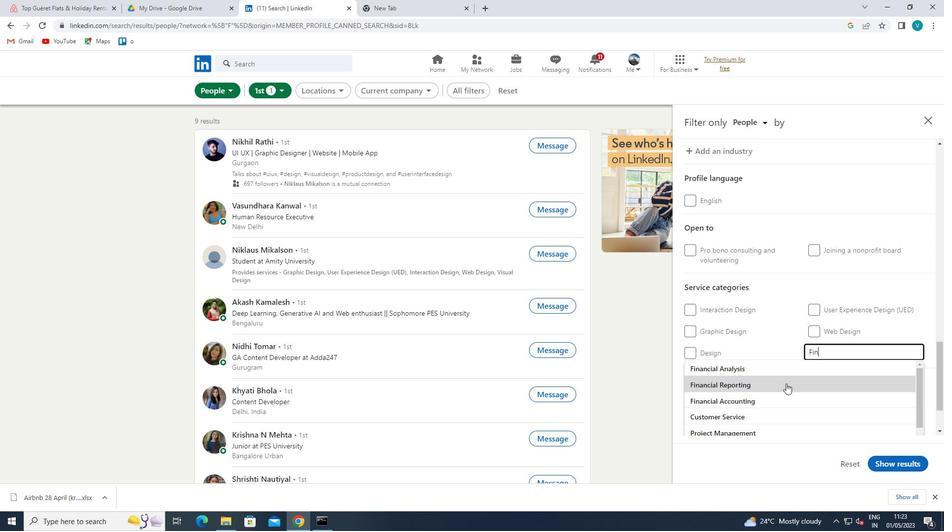 
Action: Key pressed NC
Screenshot: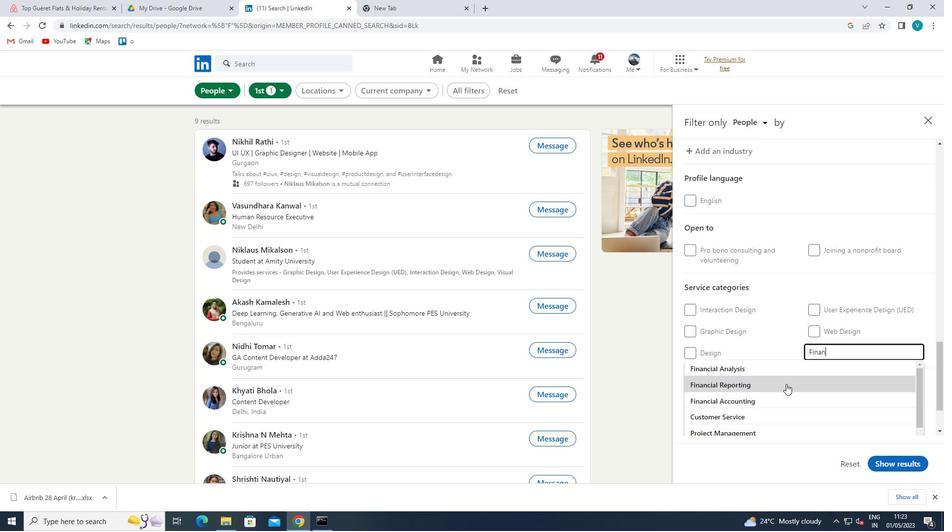 
Action: Mouse moved to (786, 384)
Screenshot: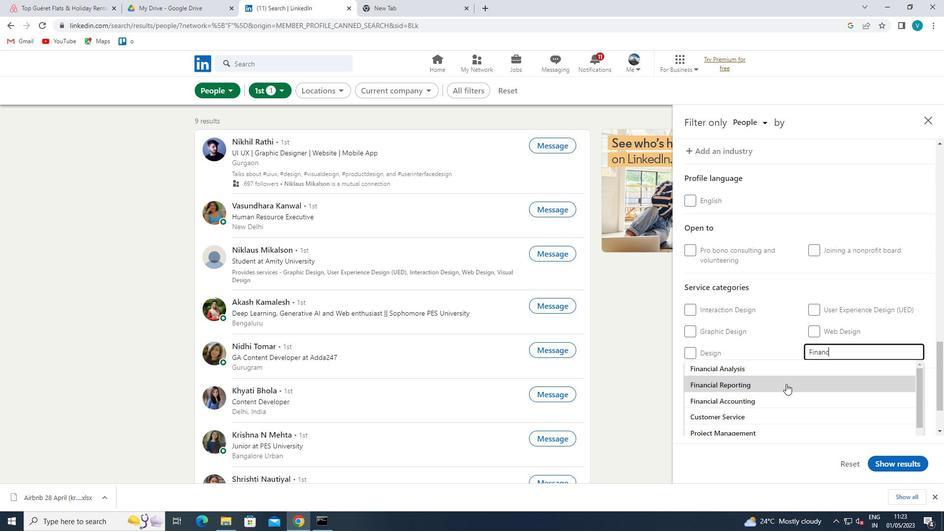
Action: Key pressed IAL<Key.space>
Screenshot: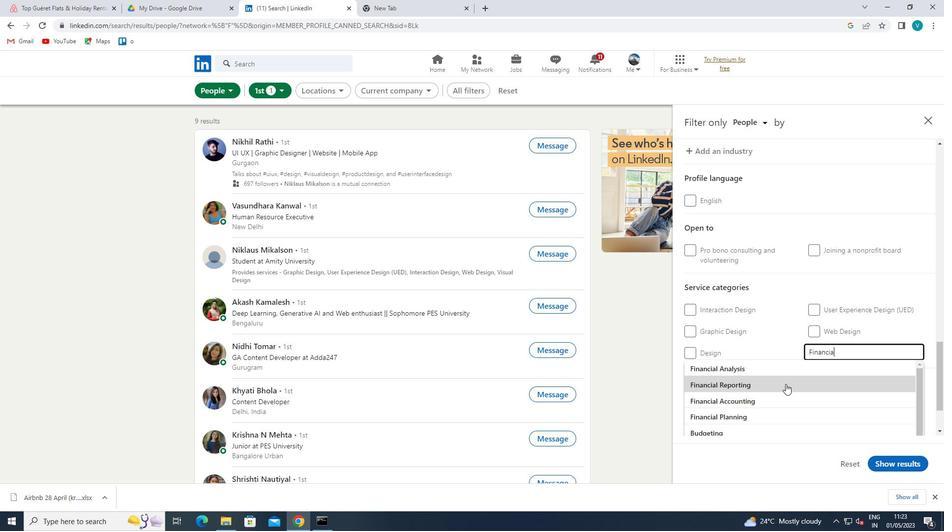 
Action: Mouse moved to (767, 417)
Screenshot: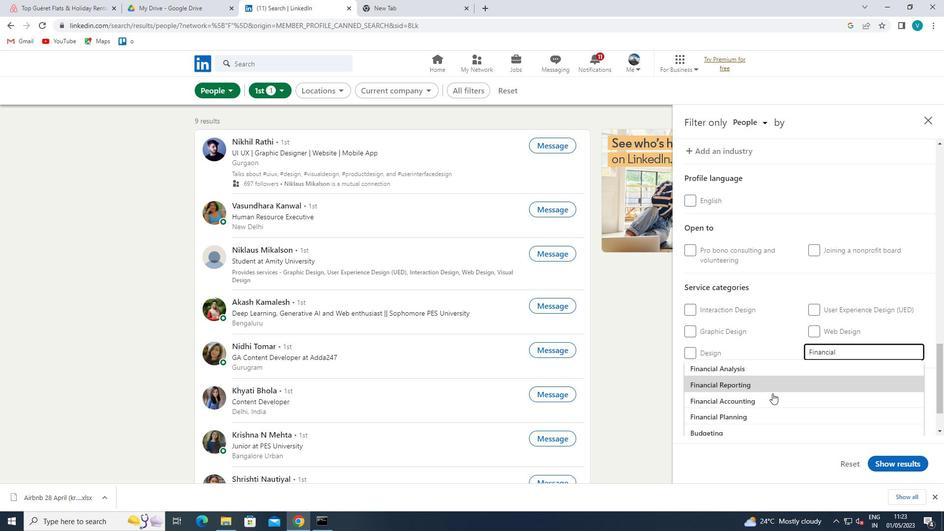 
Action: Mouse pressed left at (767, 417)
Screenshot: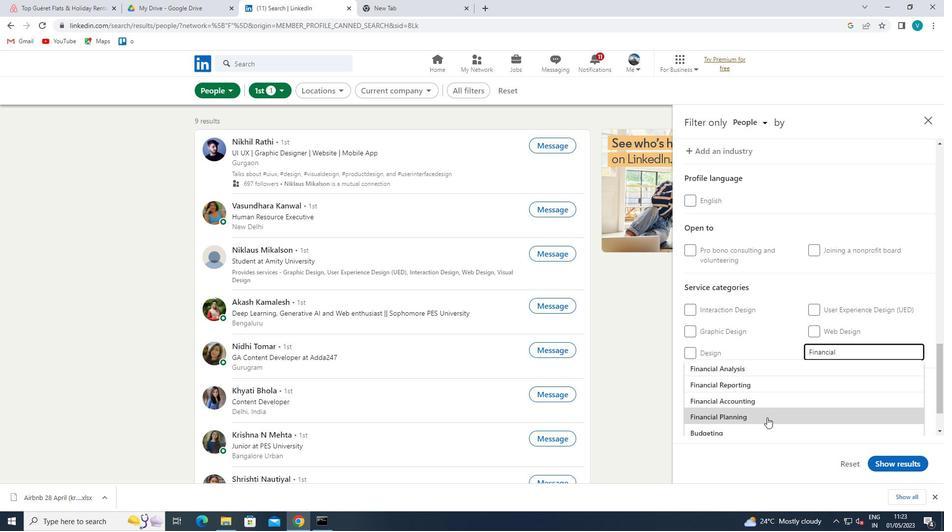 
Action: Mouse moved to (780, 341)
Screenshot: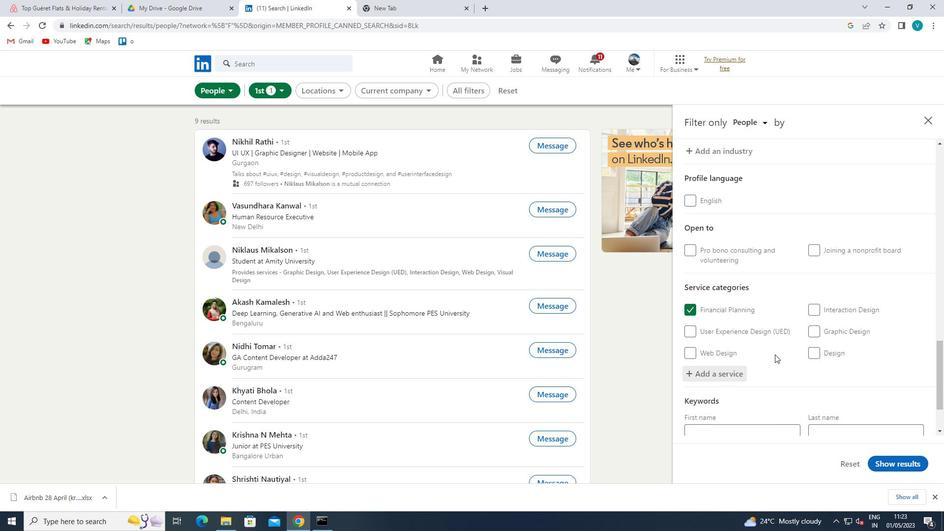 
Action: Mouse scrolled (780, 341) with delta (0, 0)
Screenshot: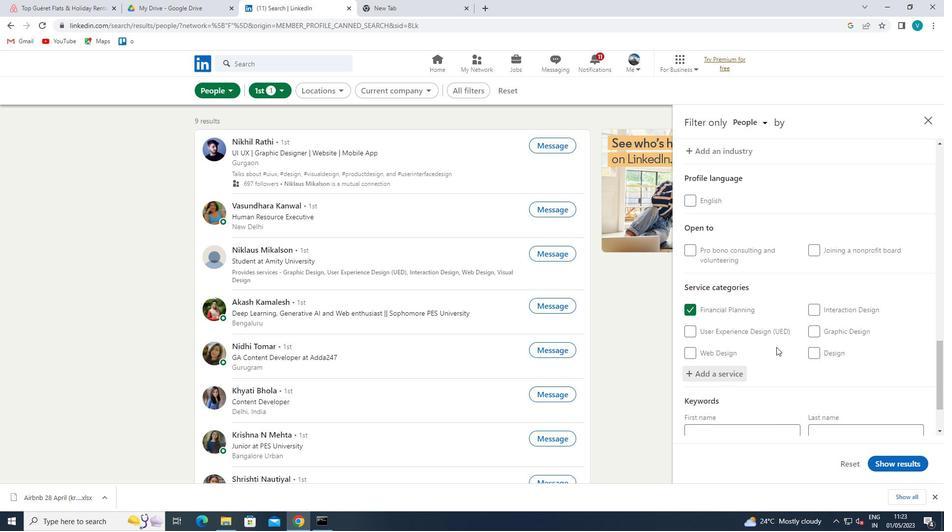 
Action: Mouse scrolled (780, 341) with delta (0, 0)
Screenshot: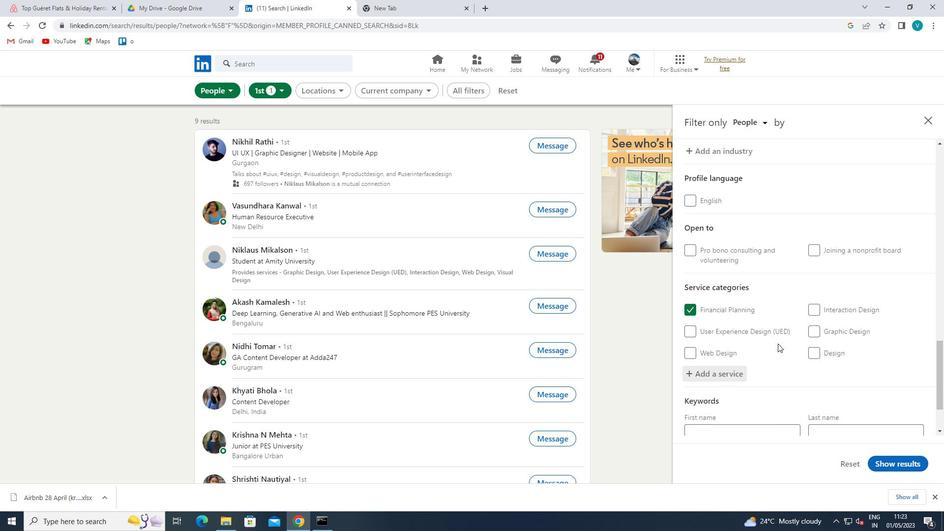 
Action: Mouse scrolled (780, 341) with delta (0, 0)
Screenshot: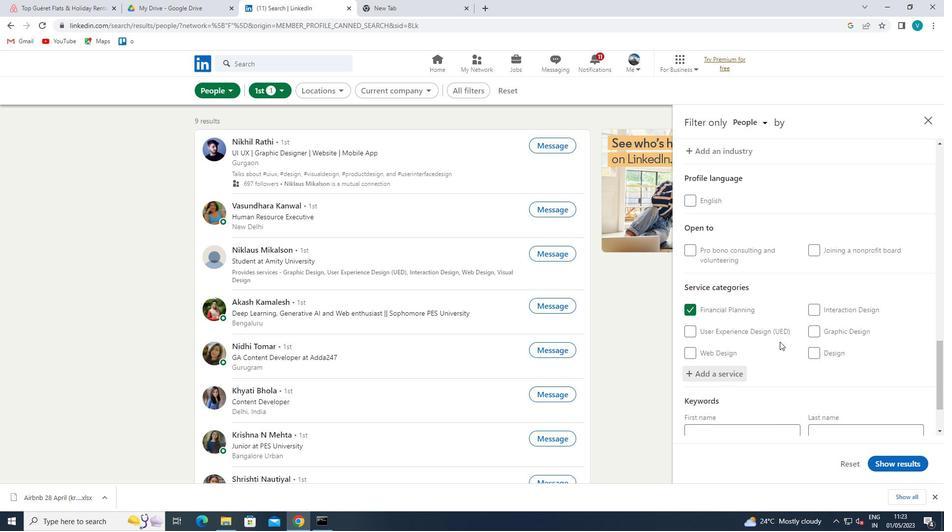 
Action: Mouse scrolled (780, 341) with delta (0, 0)
Screenshot: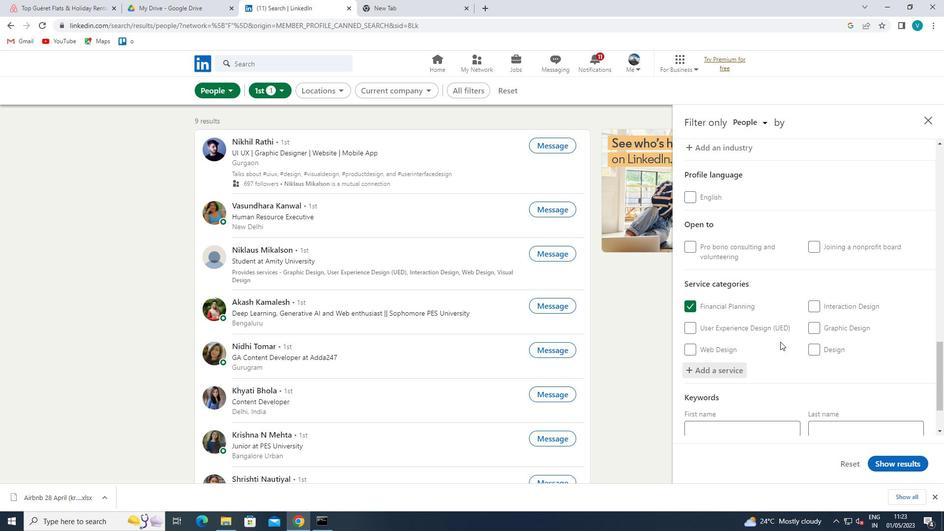 
Action: Mouse moved to (755, 399)
Screenshot: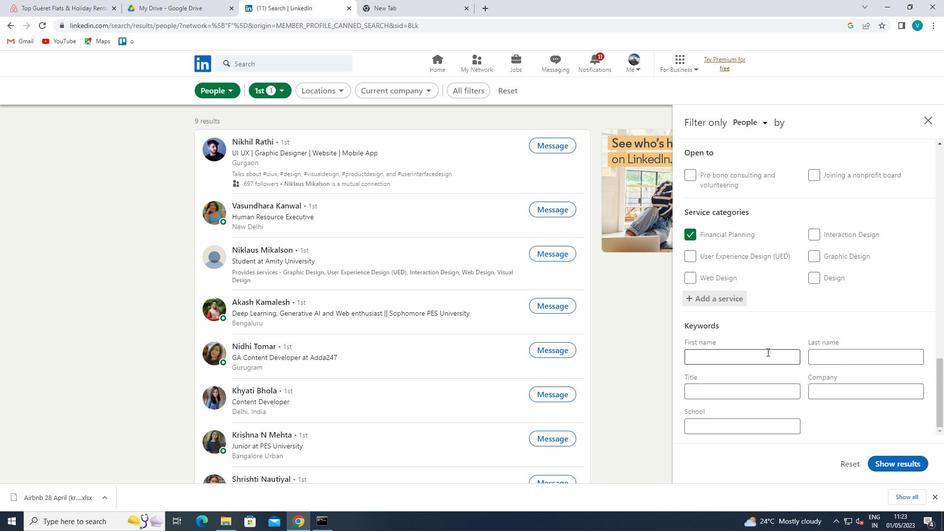 
Action: Mouse pressed left at (755, 399)
Screenshot: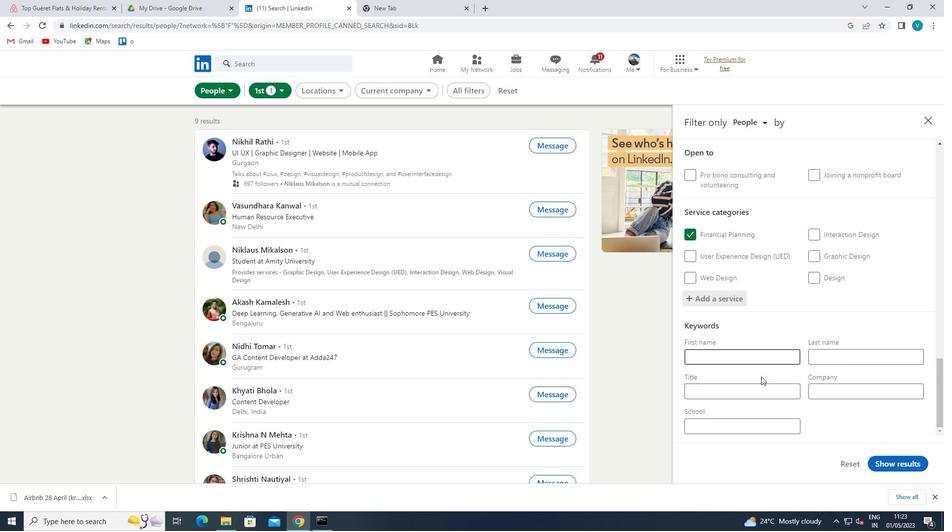
Action: Key pressed <Key.shift>QUALITY<Key.space><Key.shift>CONTROL<Key.space><Key.shift>COORDINATOR<Key.space>
Screenshot: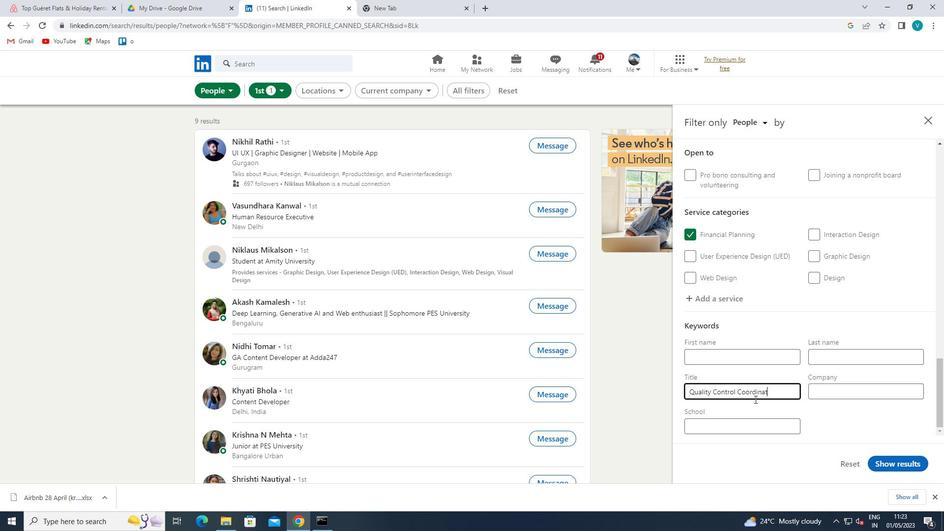 
Action: Mouse moved to (911, 466)
Screenshot: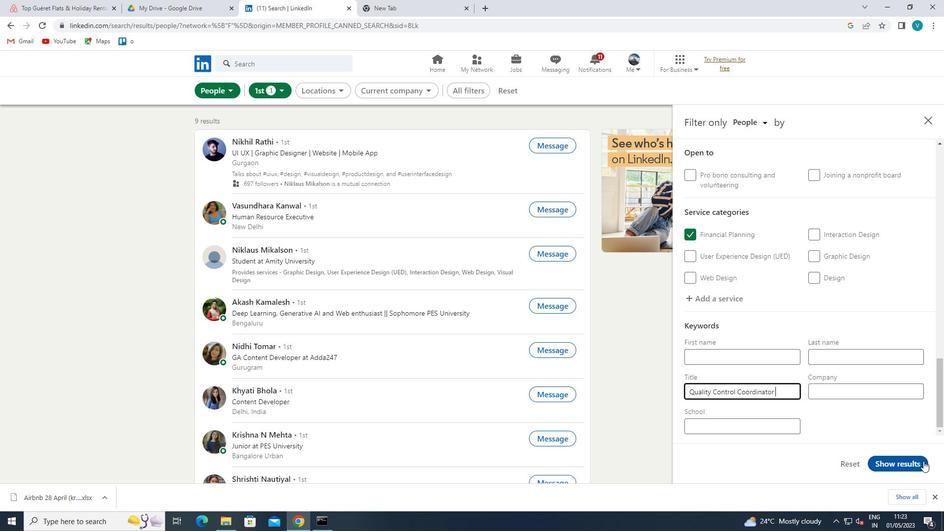 
Action: Mouse pressed left at (911, 466)
Screenshot: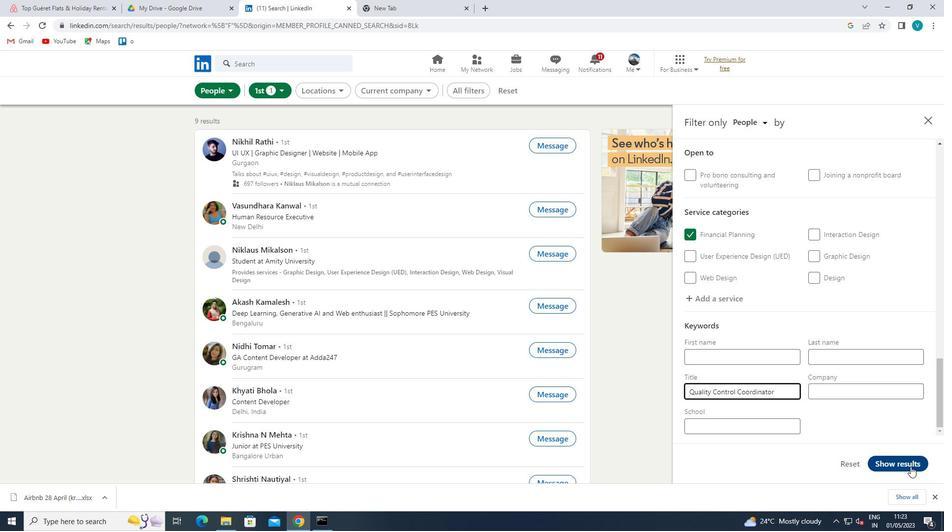 
